 Task: For heading Arial with bold.  font size for heading22,  'Change the font style of data to'Arial Narrow.  and font size to 14,  Change the alignment of both headline & data to Align middle.  In the sheet  Attendance Tracker Templatebook
Action: Mouse moved to (113, 182)
Screenshot: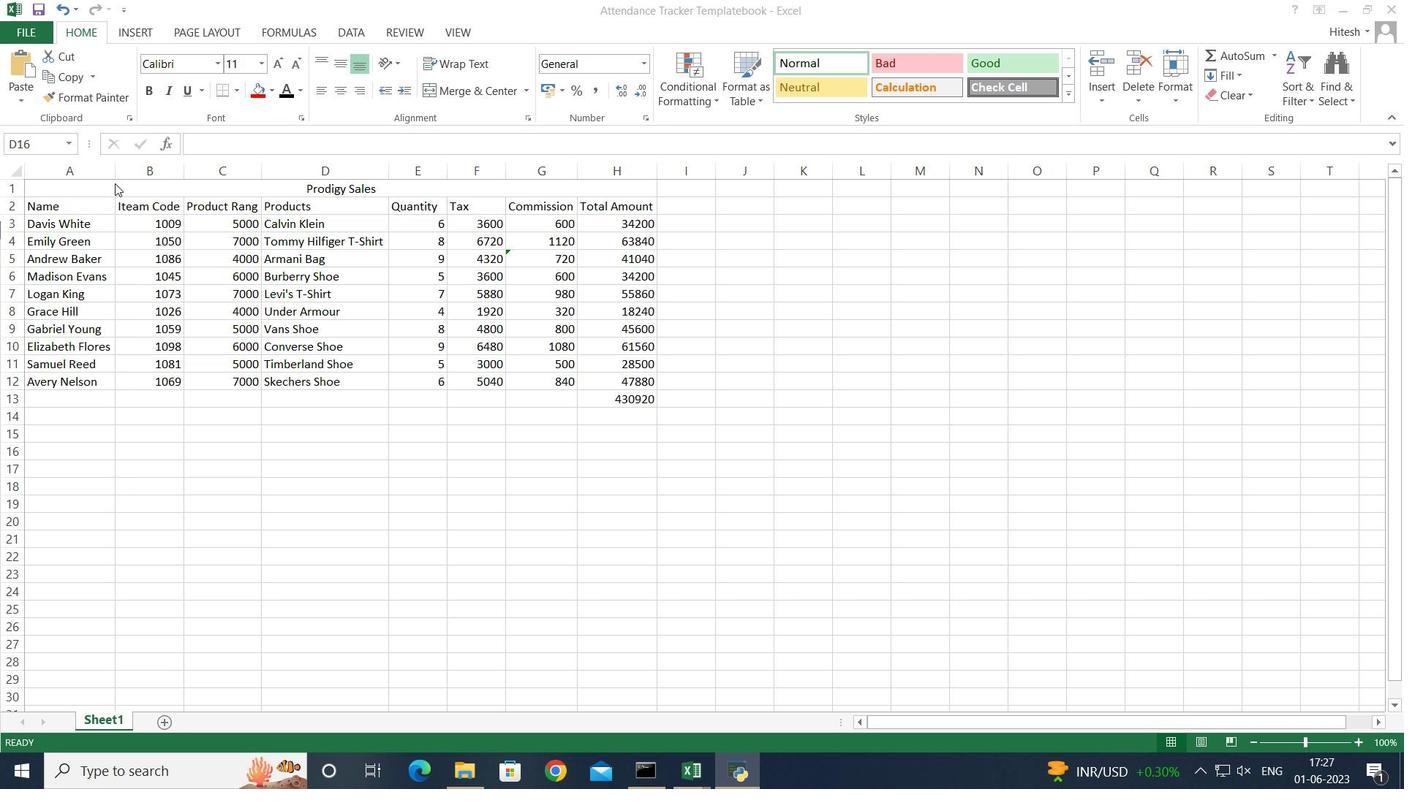 
Action: Mouse pressed left at (113, 182)
Screenshot: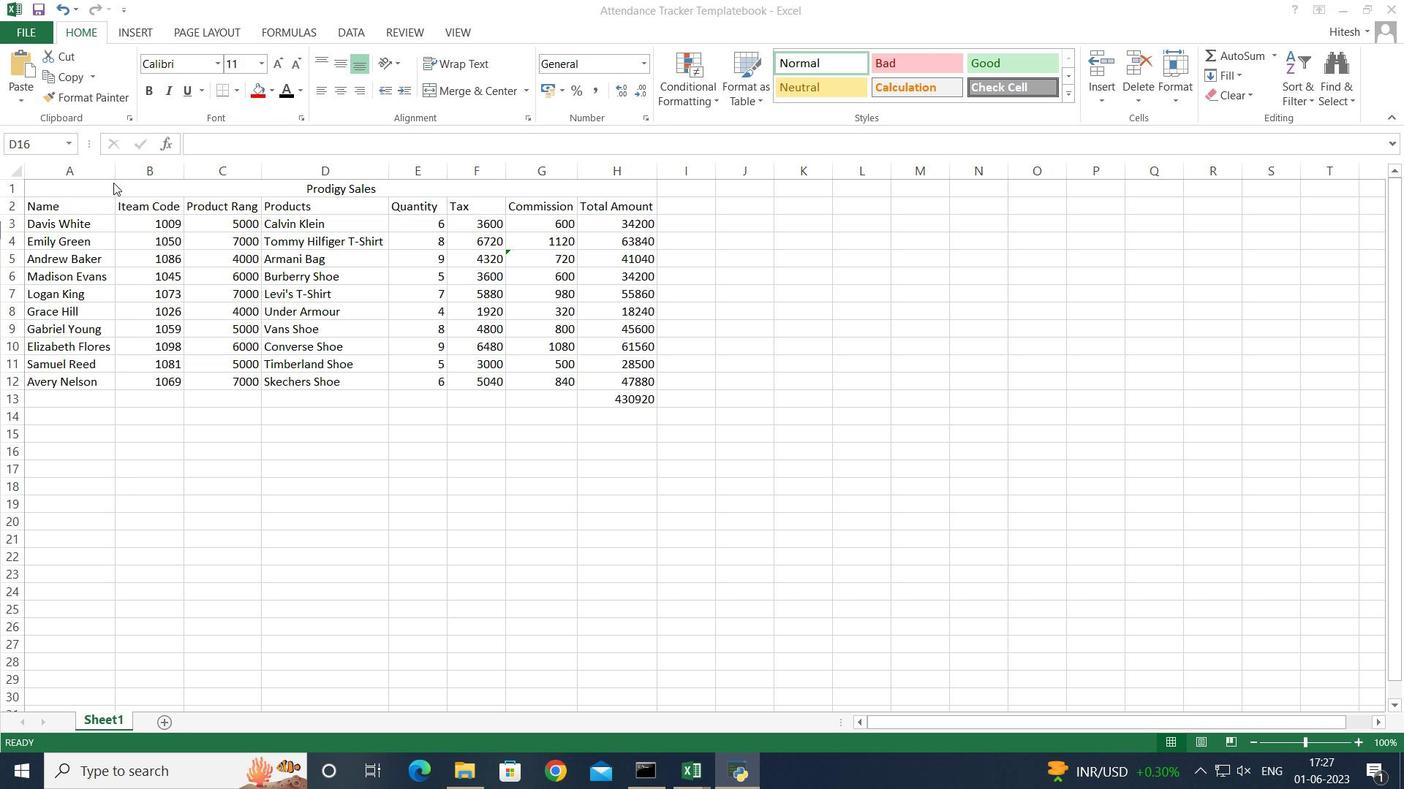 
Action: Mouse moved to (111, 193)
Screenshot: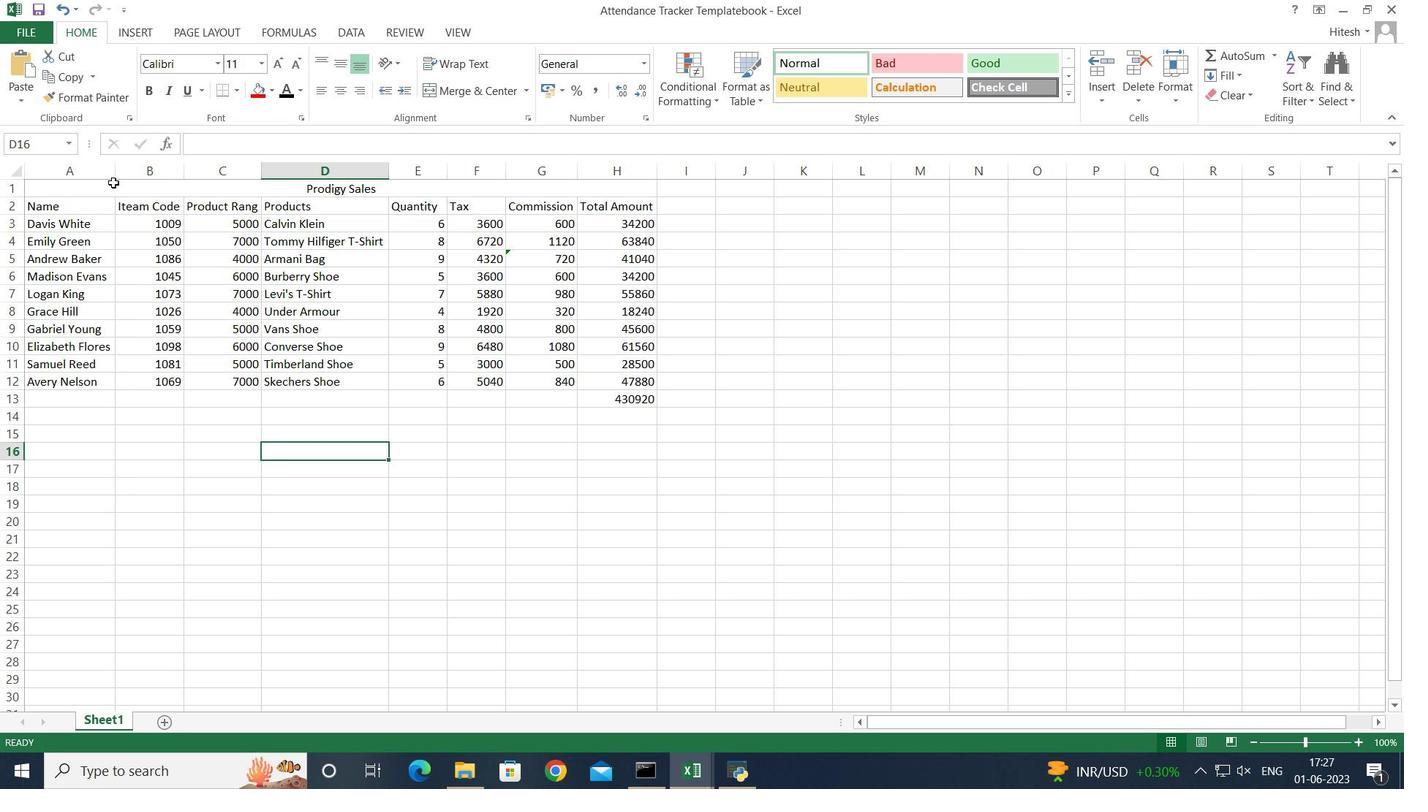 
Action: Mouse pressed left at (111, 193)
Screenshot: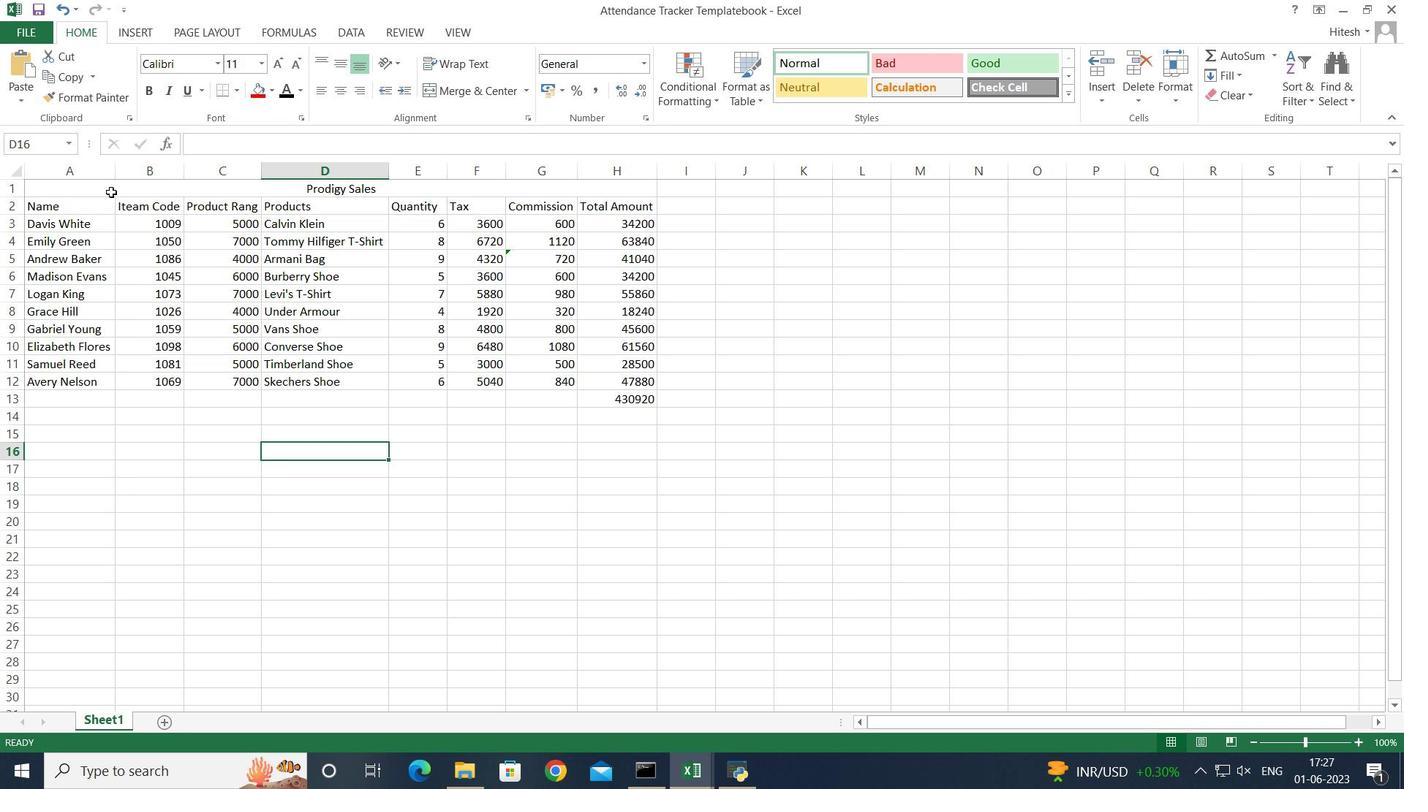 
Action: Mouse moved to (215, 70)
Screenshot: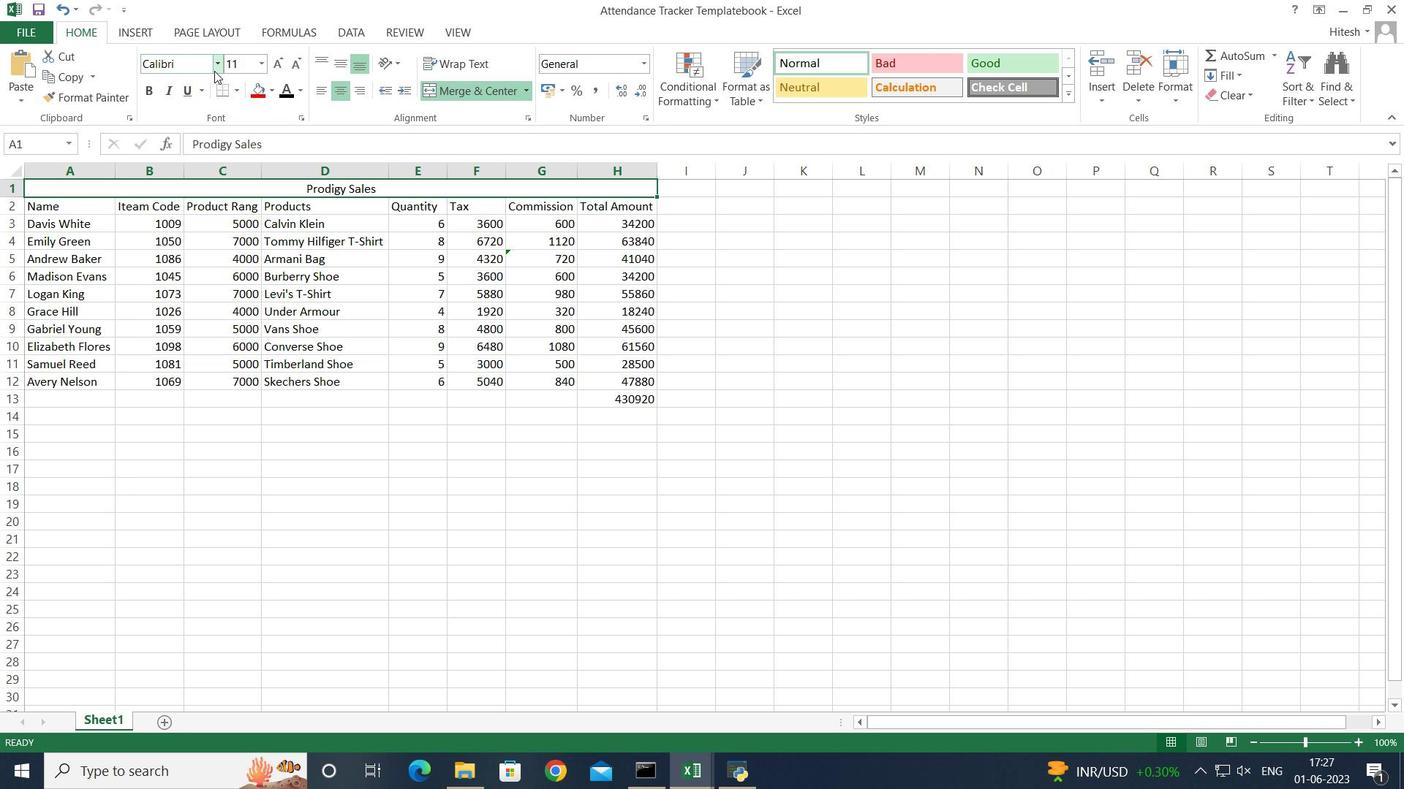 
Action: Mouse pressed left at (215, 70)
Screenshot: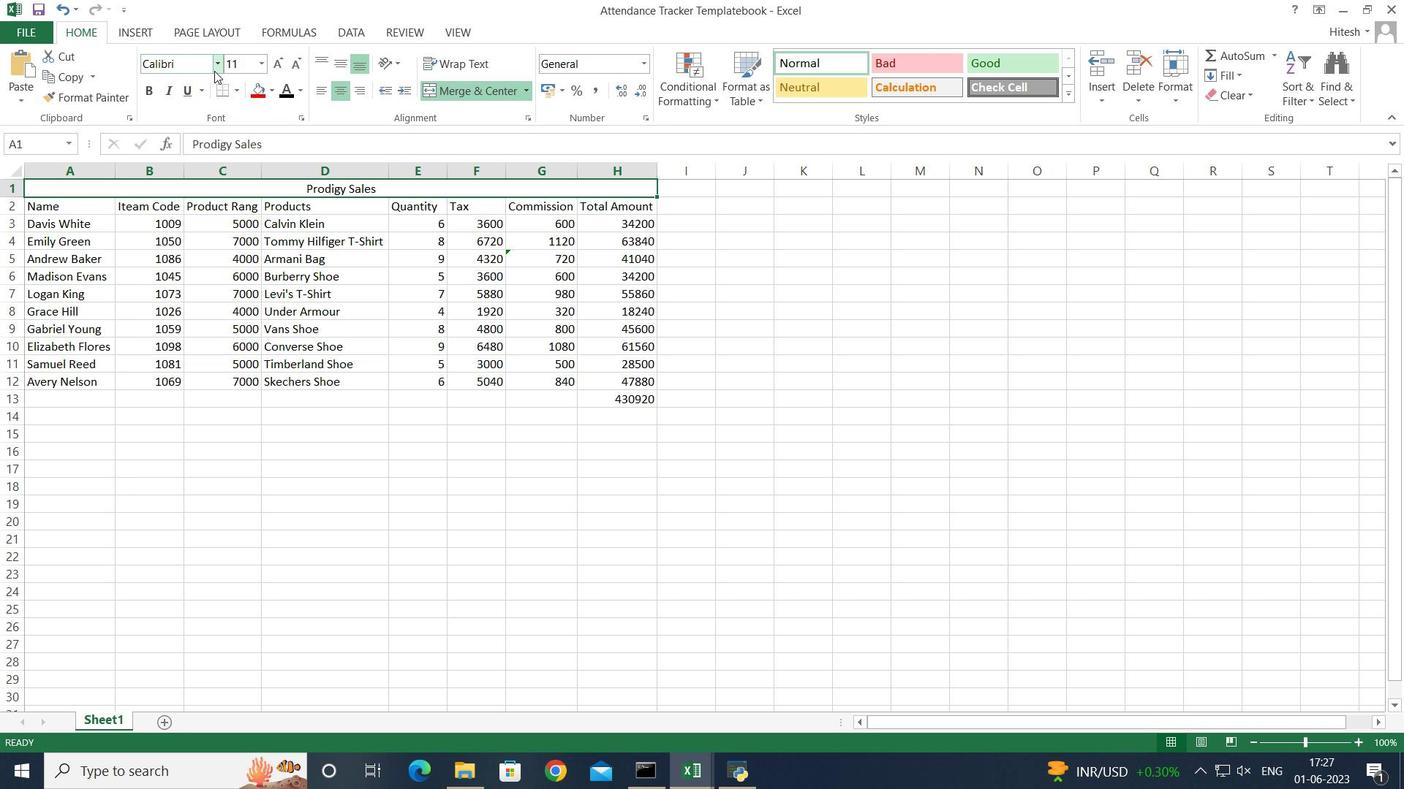 
Action: Mouse moved to (203, 206)
Screenshot: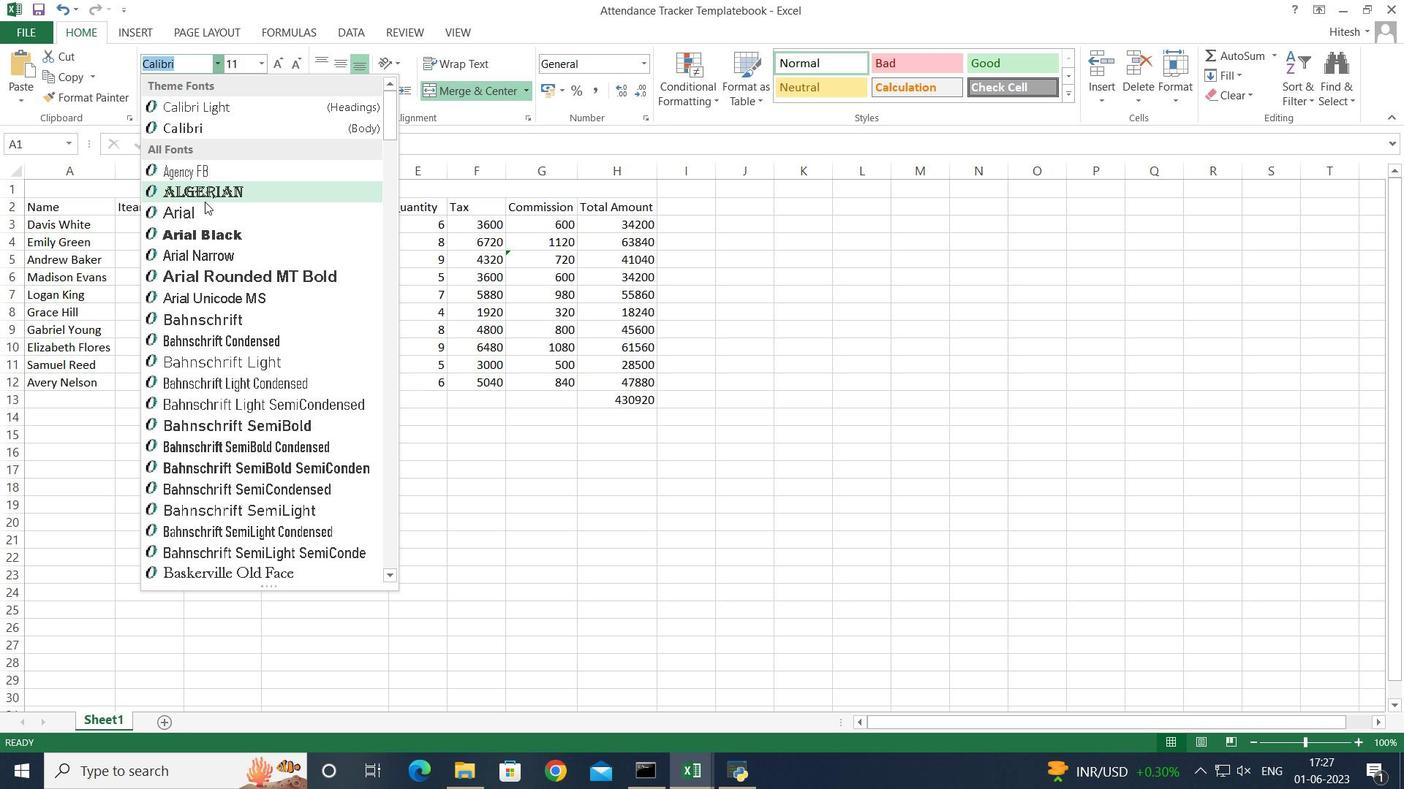 
Action: Mouse pressed left at (203, 206)
Screenshot: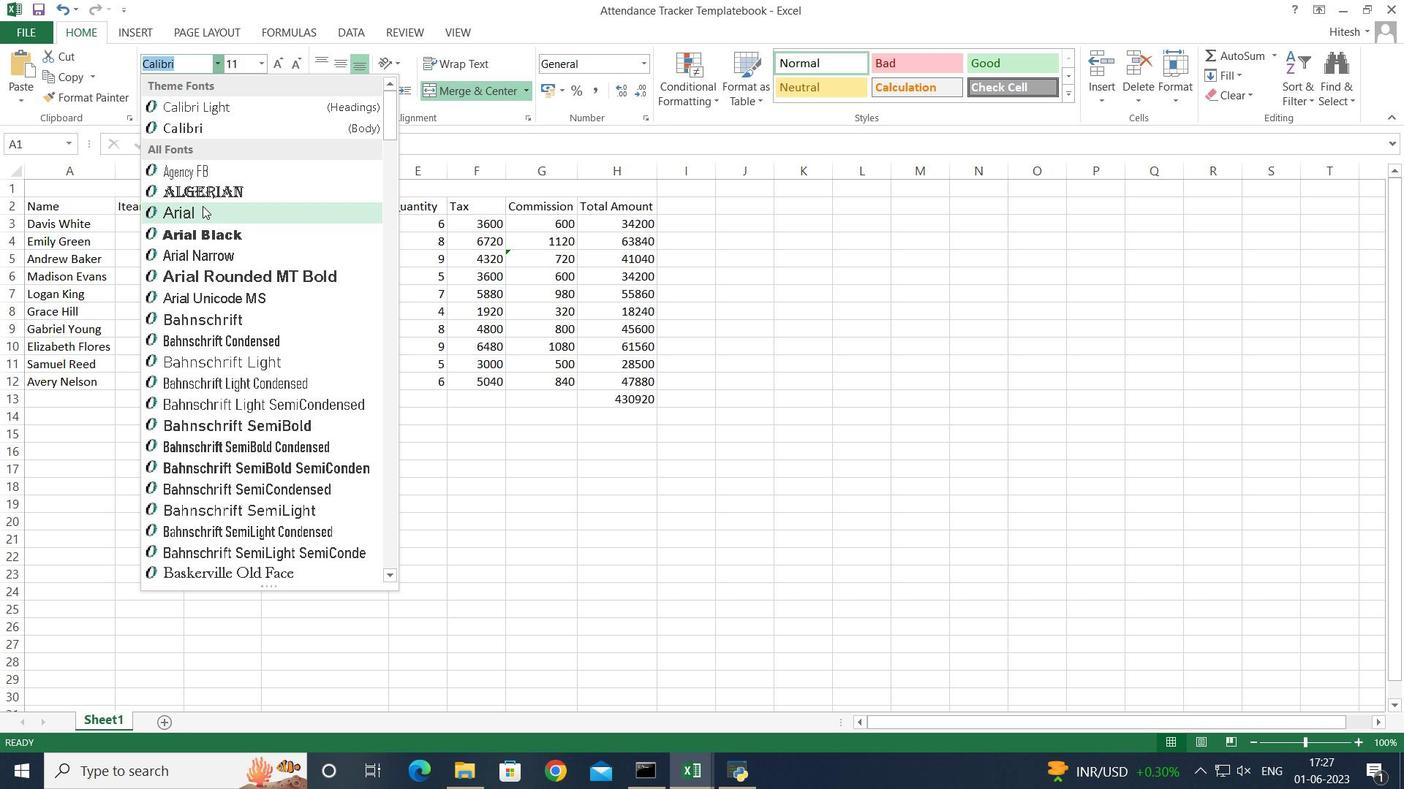 
Action: Mouse moved to (150, 92)
Screenshot: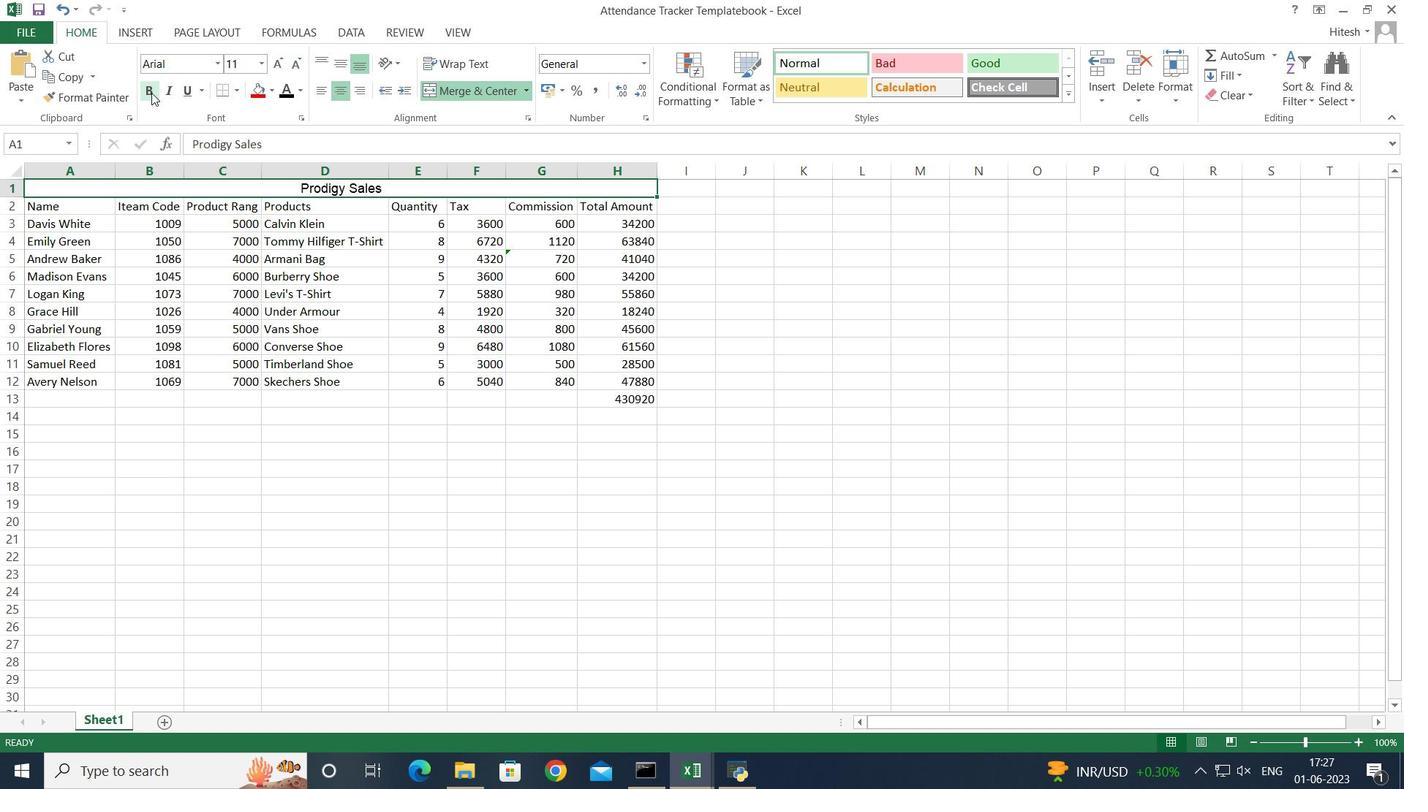 
Action: Mouse pressed left at (150, 92)
Screenshot: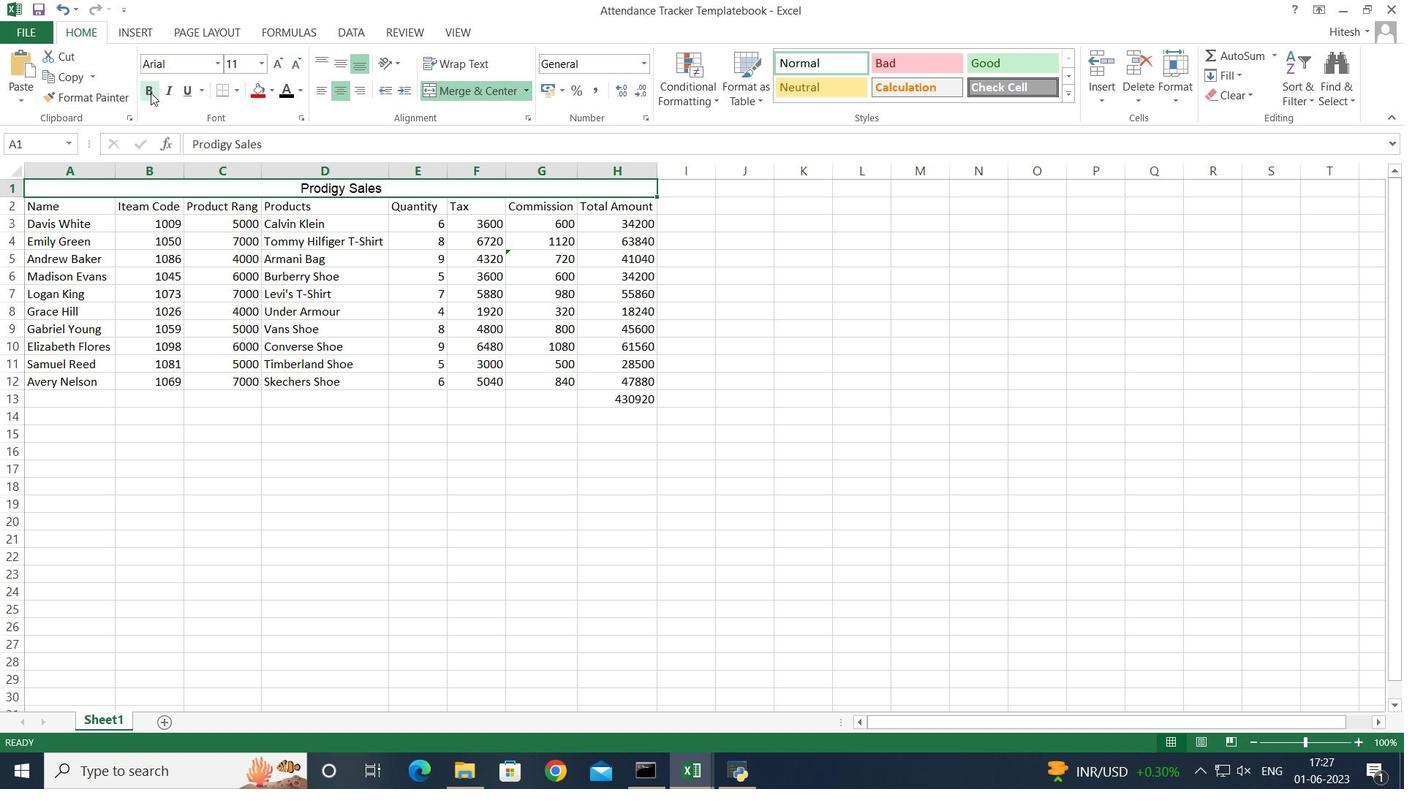 
Action: Mouse moved to (260, 62)
Screenshot: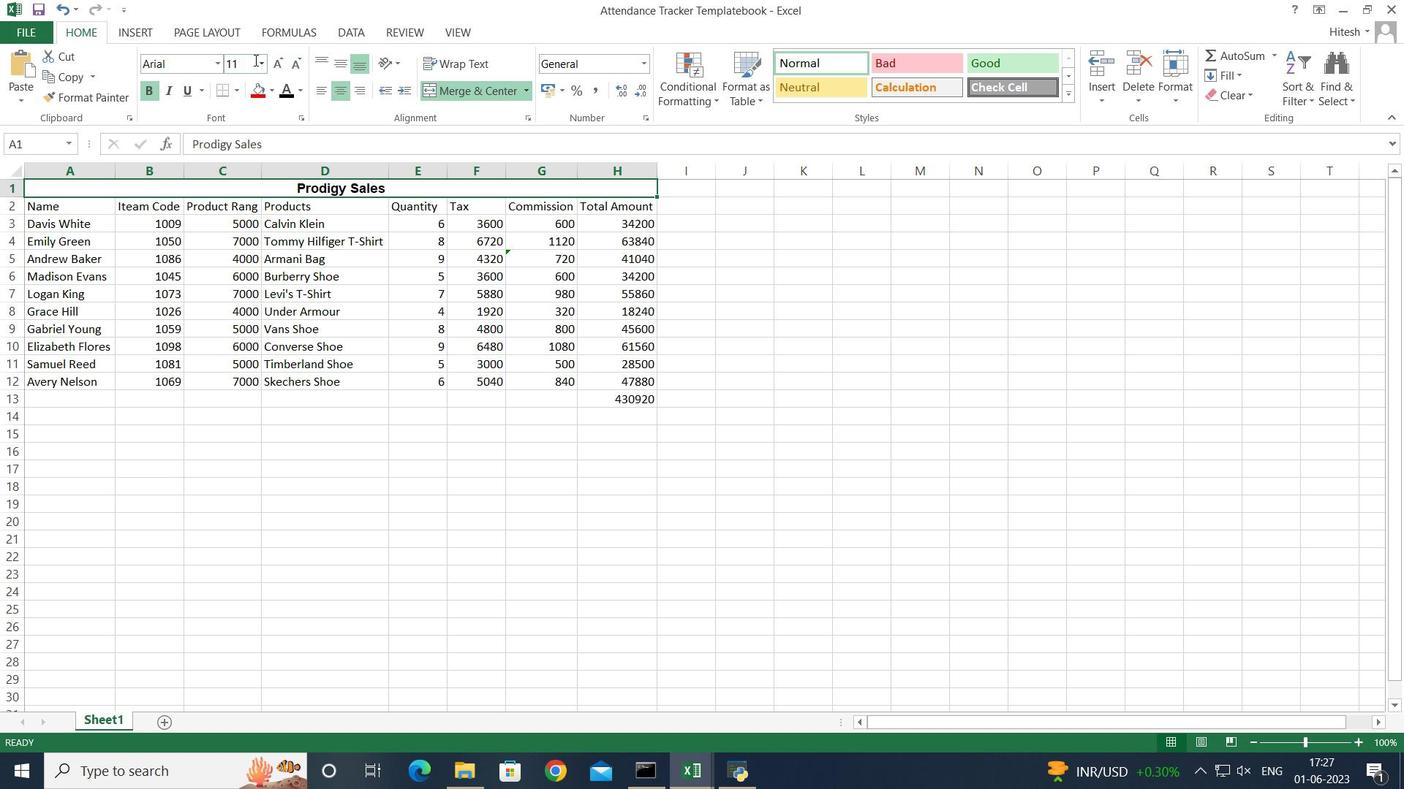 
Action: Mouse pressed left at (260, 62)
Screenshot: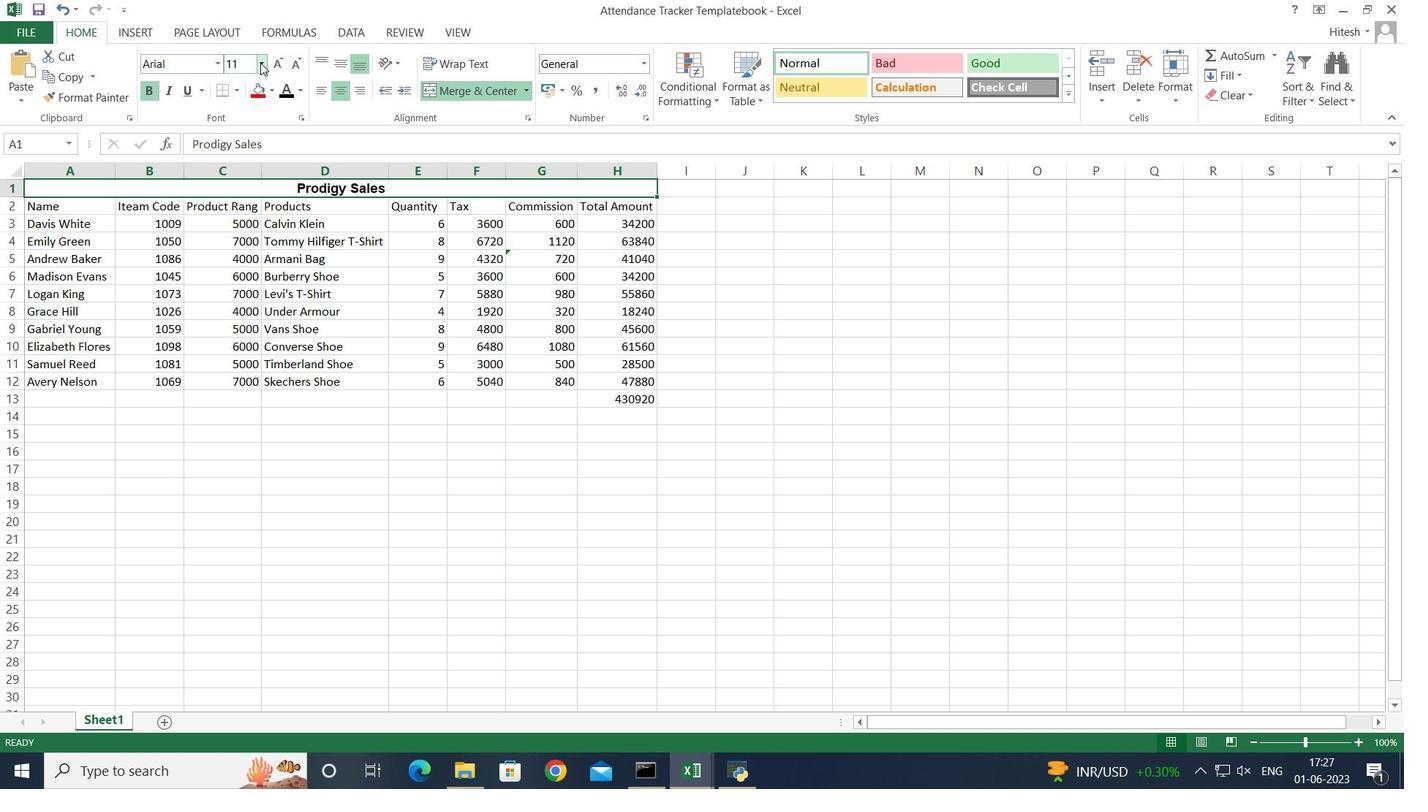 
Action: Mouse moved to (234, 242)
Screenshot: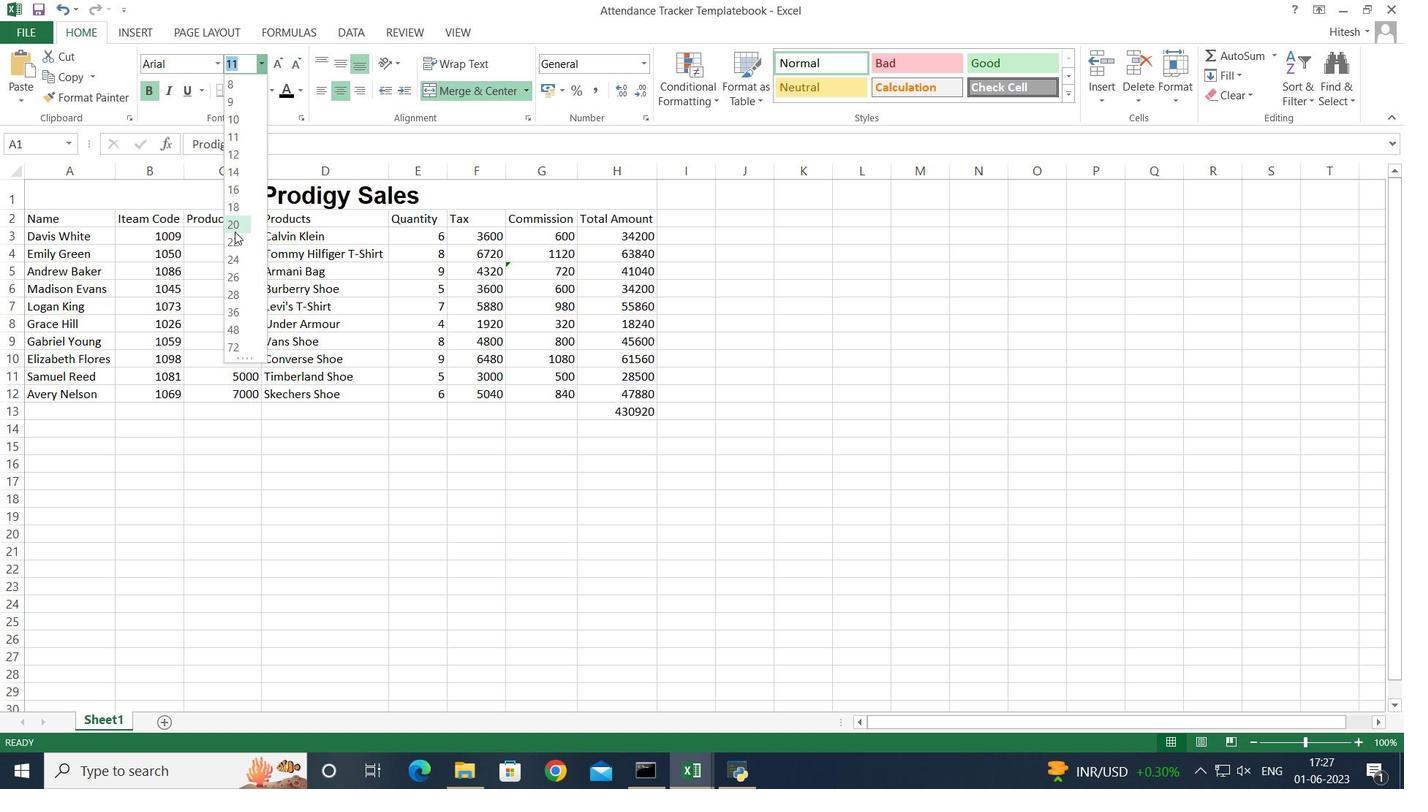 
Action: Mouse pressed left at (234, 242)
Screenshot: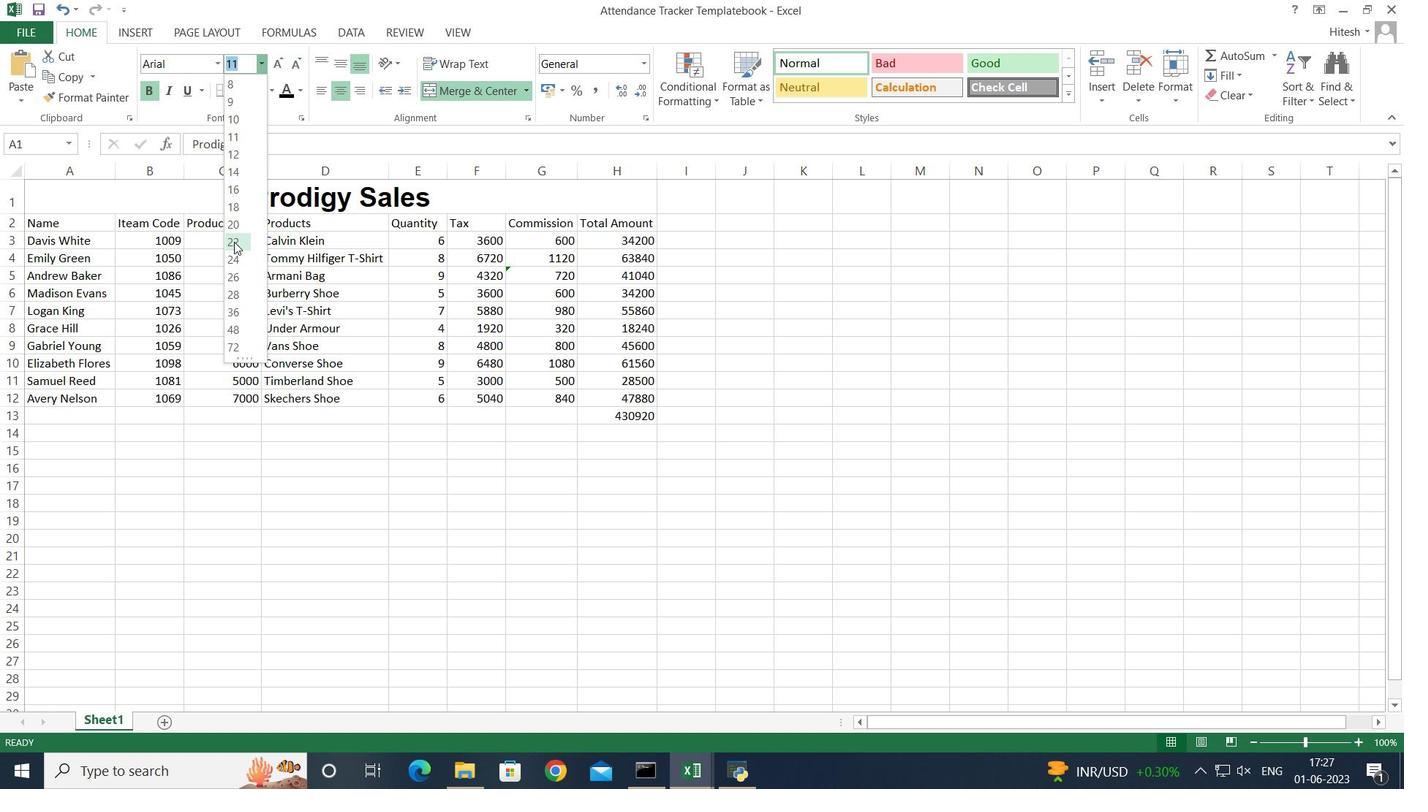 
Action: Mouse moved to (61, 225)
Screenshot: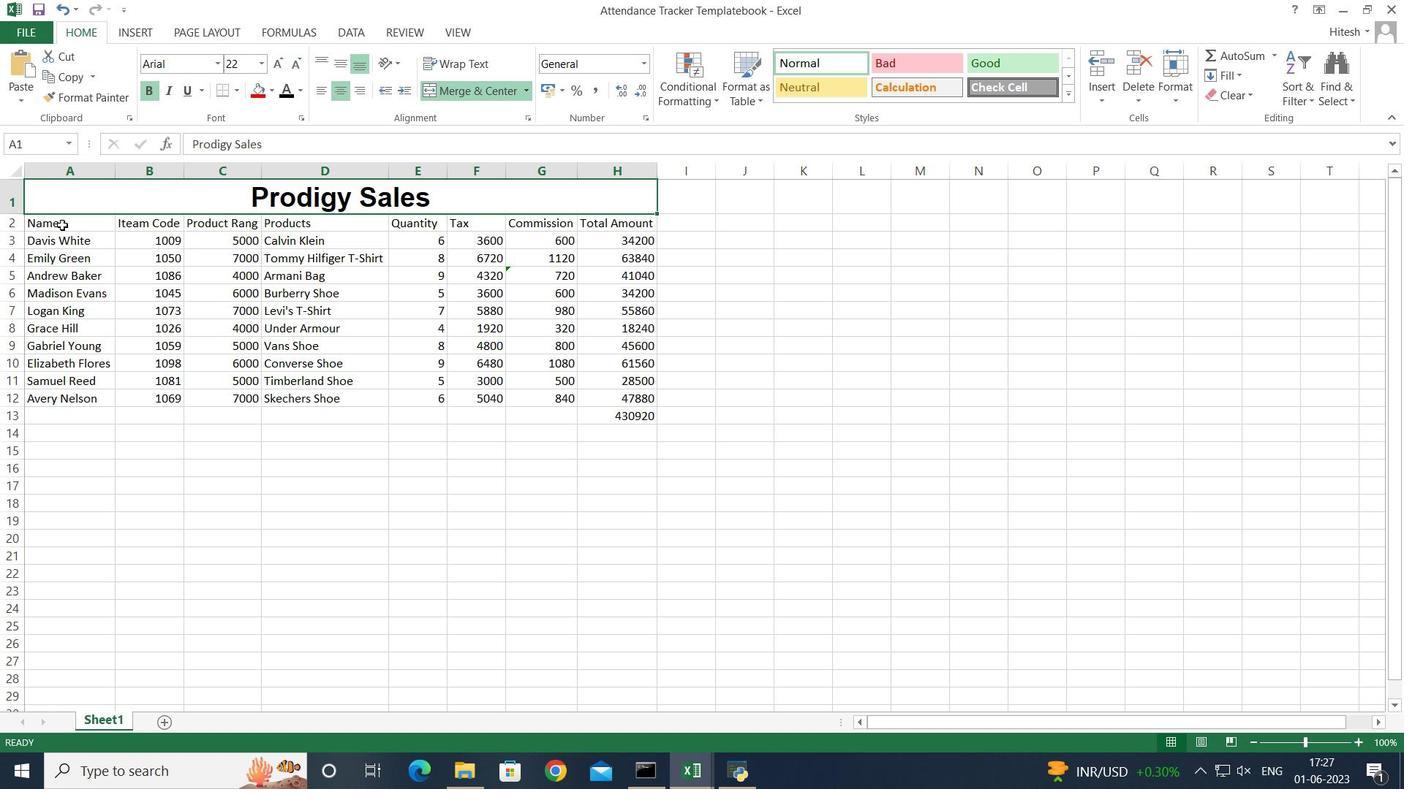 
Action: Mouse pressed left at (61, 225)
Screenshot: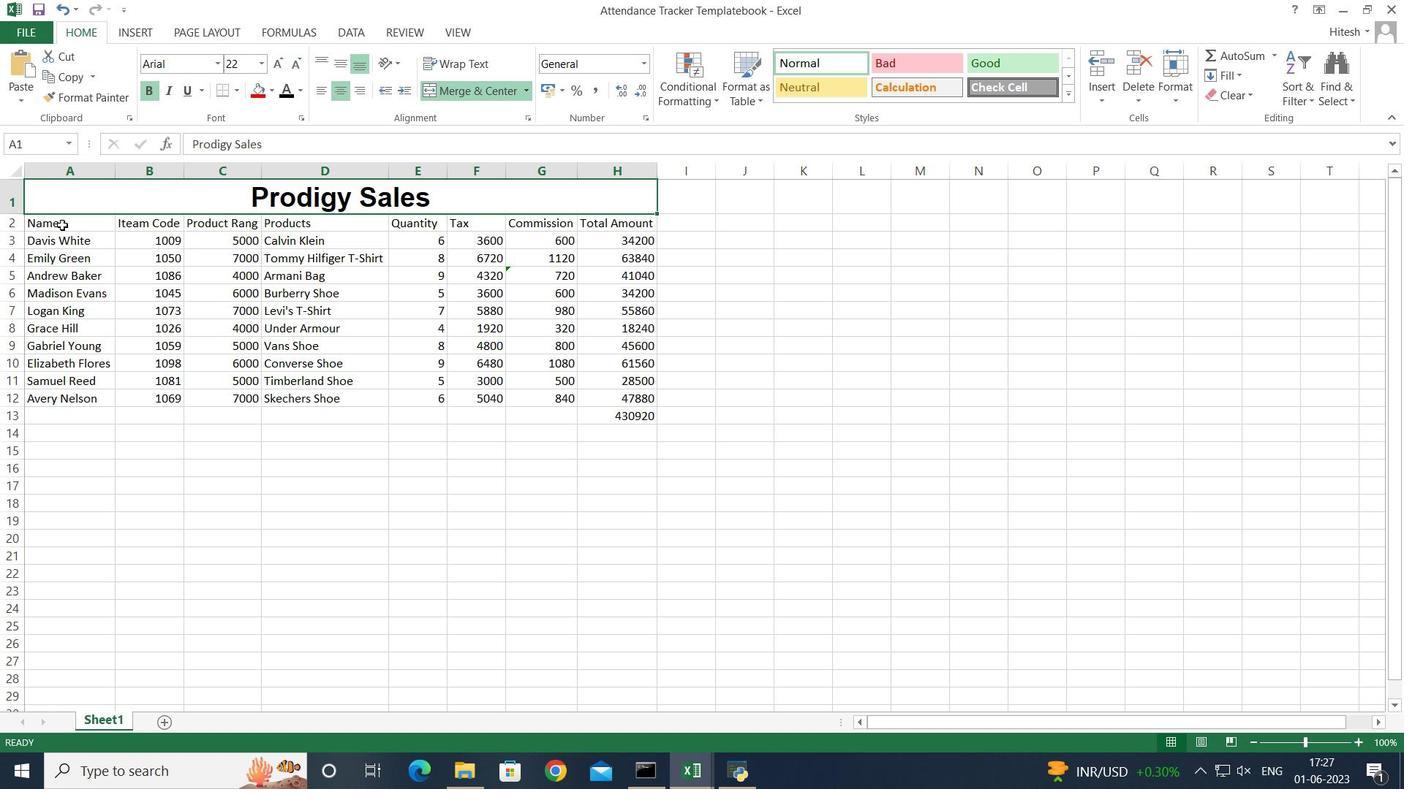 
Action: Key pressed <Key.shift><Key.right><Key.right><Key.right><Key.right><Key.right><Key.right><Key.right><Key.down><Key.down><Key.down><Key.down><Key.down><Key.down><Key.down><Key.down><Key.down><Key.down><Key.down>
Screenshot: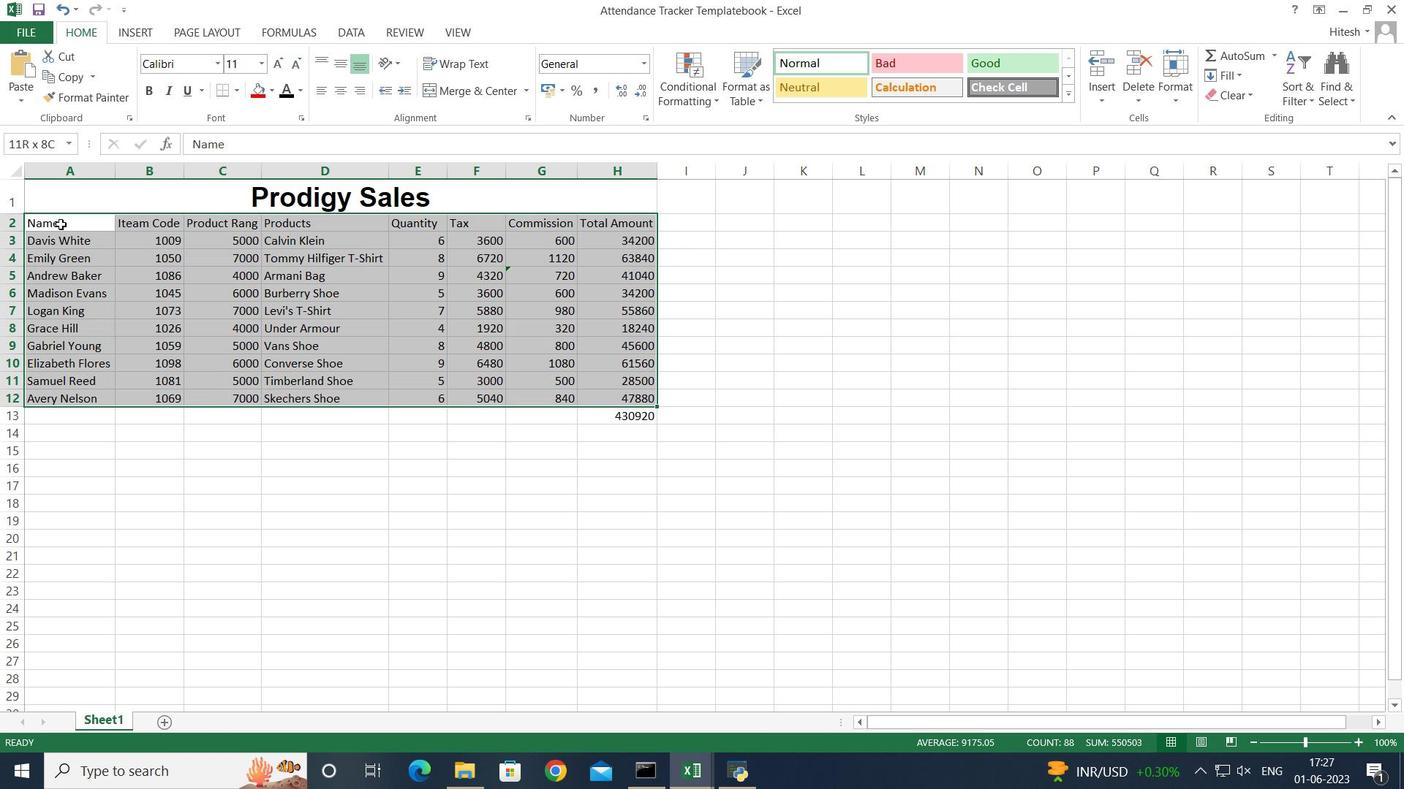 
Action: Mouse moved to (215, 61)
Screenshot: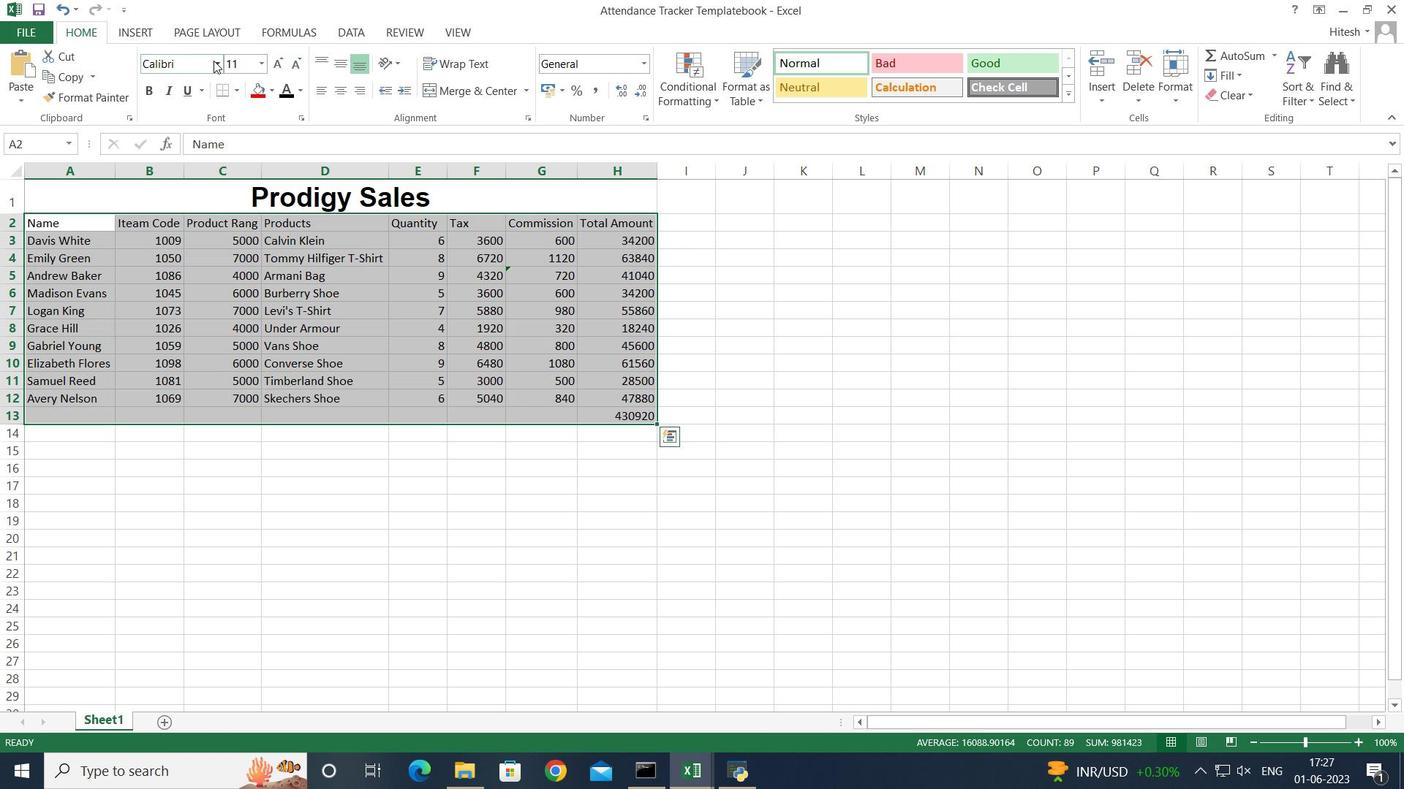 
Action: Mouse pressed left at (215, 61)
Screenshot: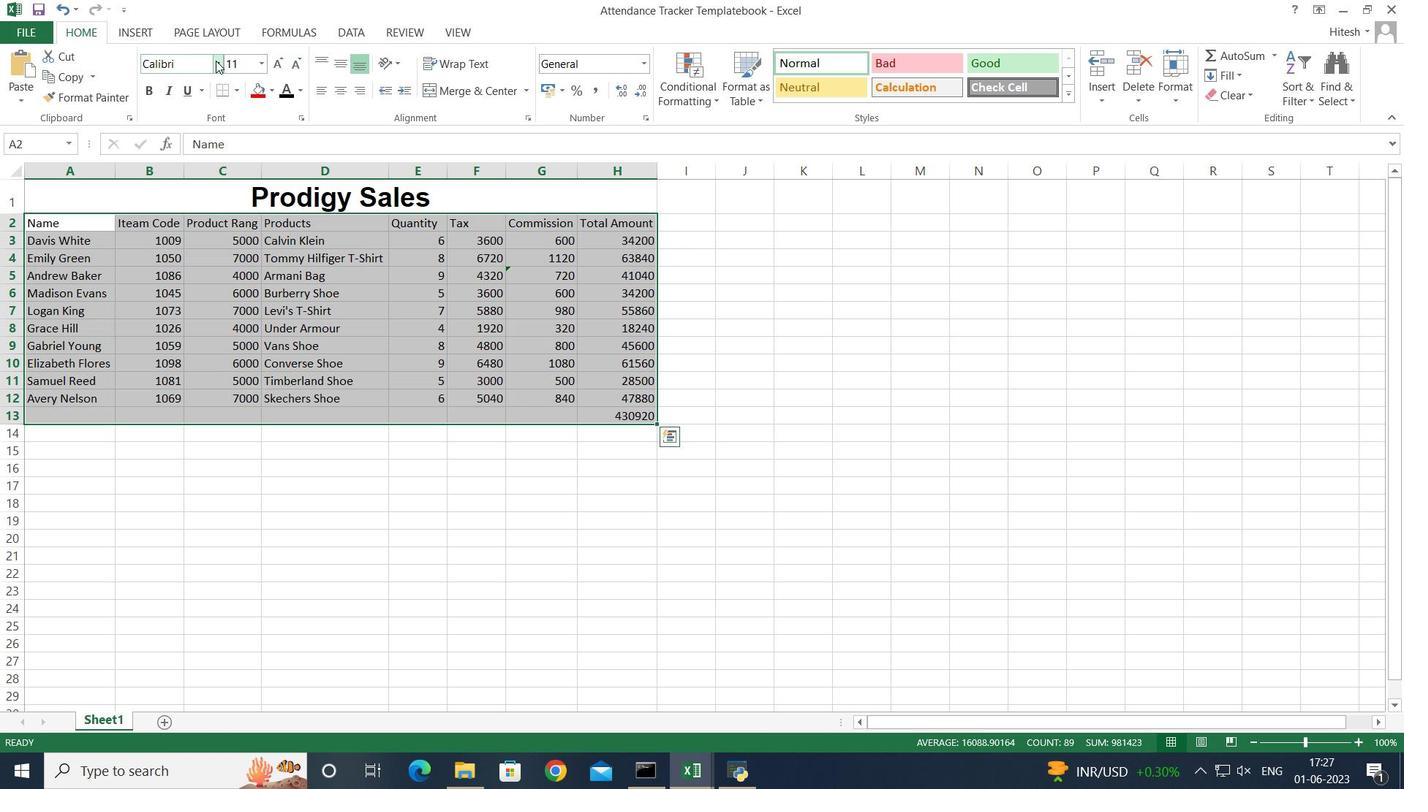 
Action: Mouse moved to (217, 250)
Screenshot: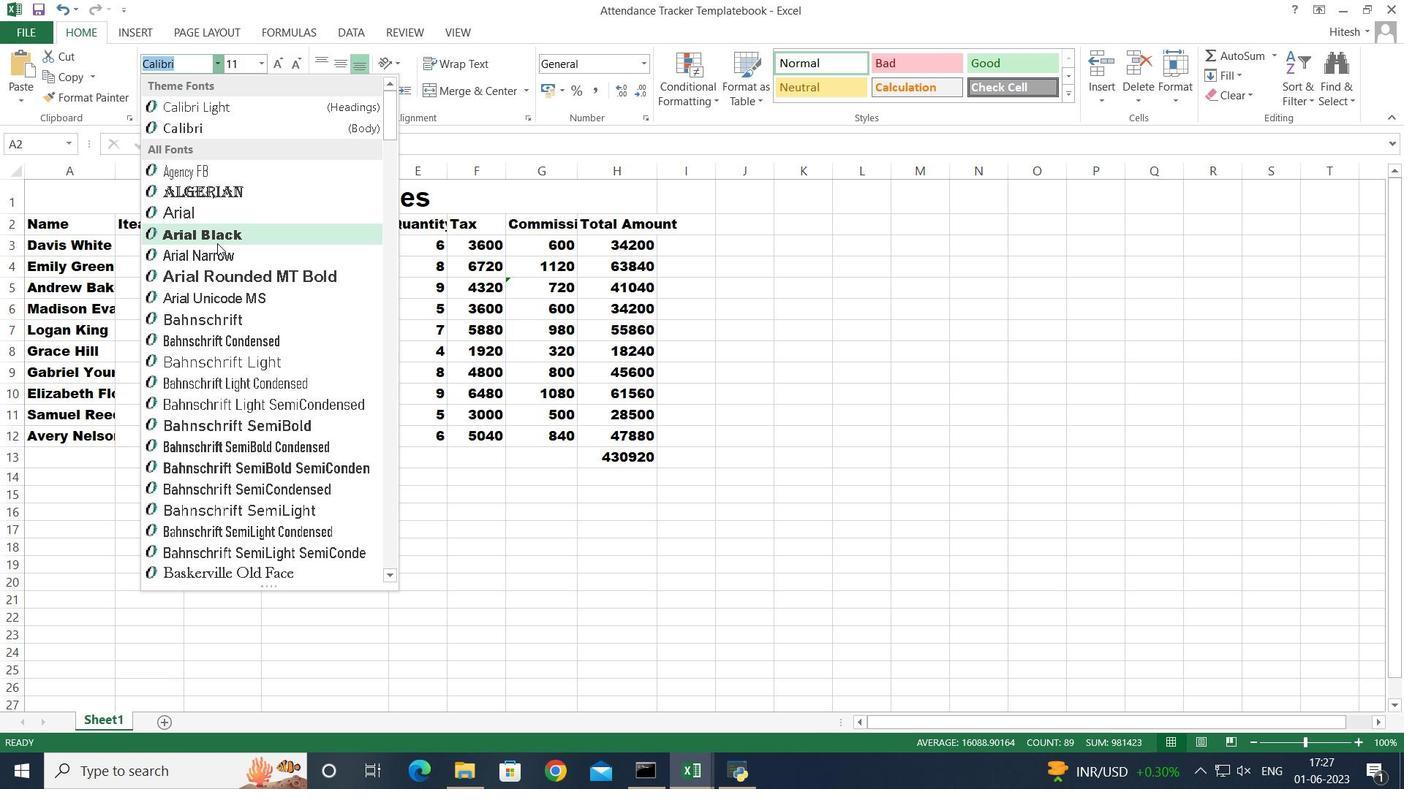 
Action: Mouse pressed left at (217, 250)
Screenshot: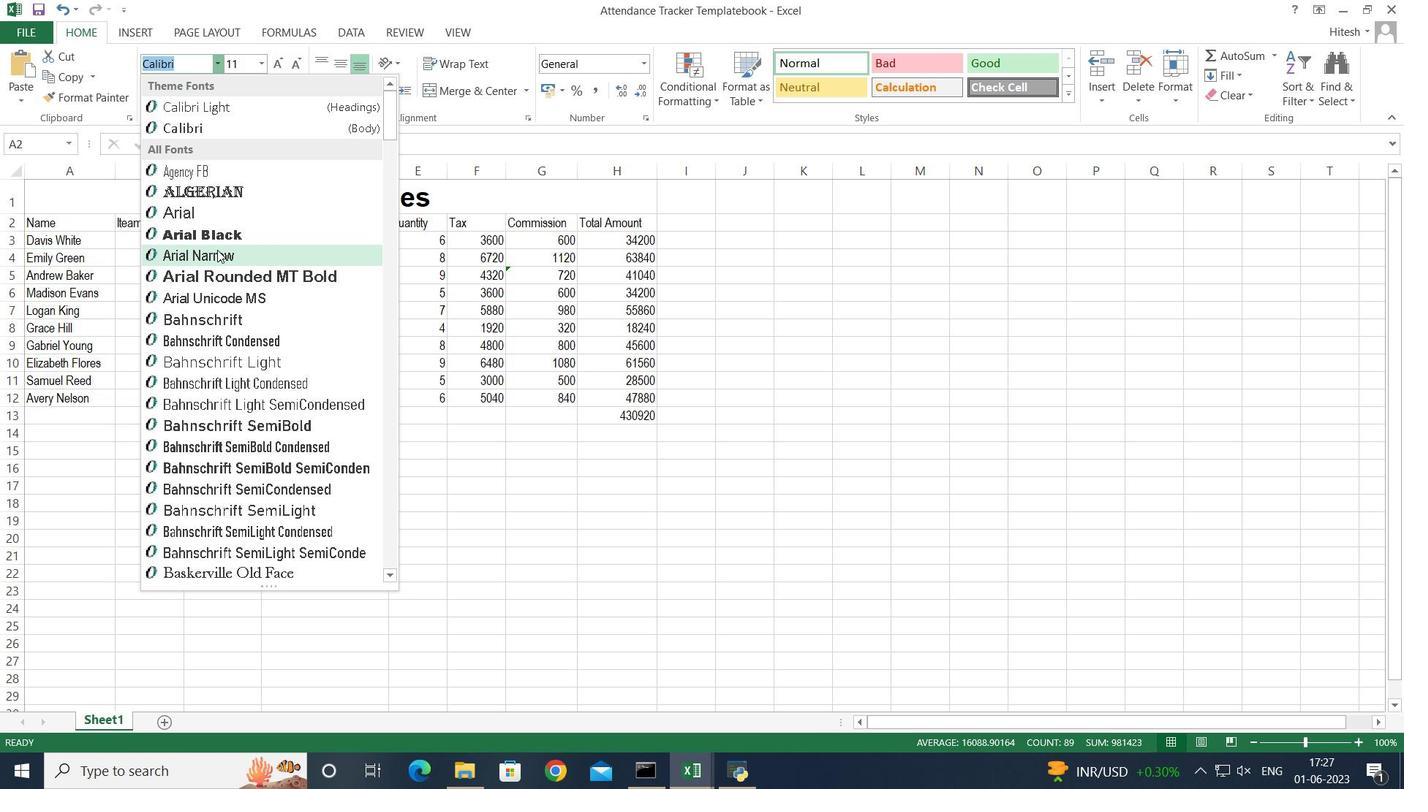 
Action: Mouse moved to (258, 61)
Screenshot: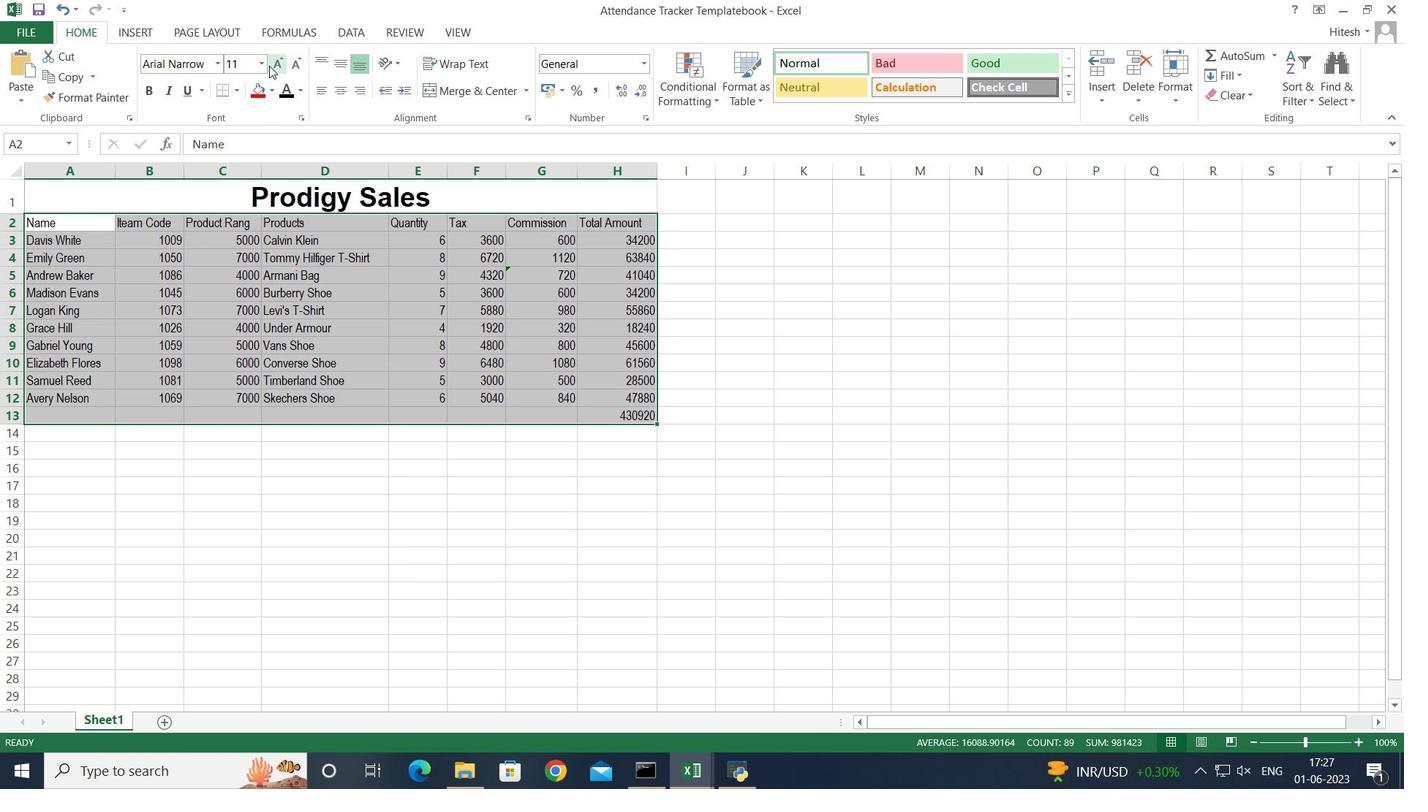 
Action: Mouse pressed left at (258, 61)
Screenshot: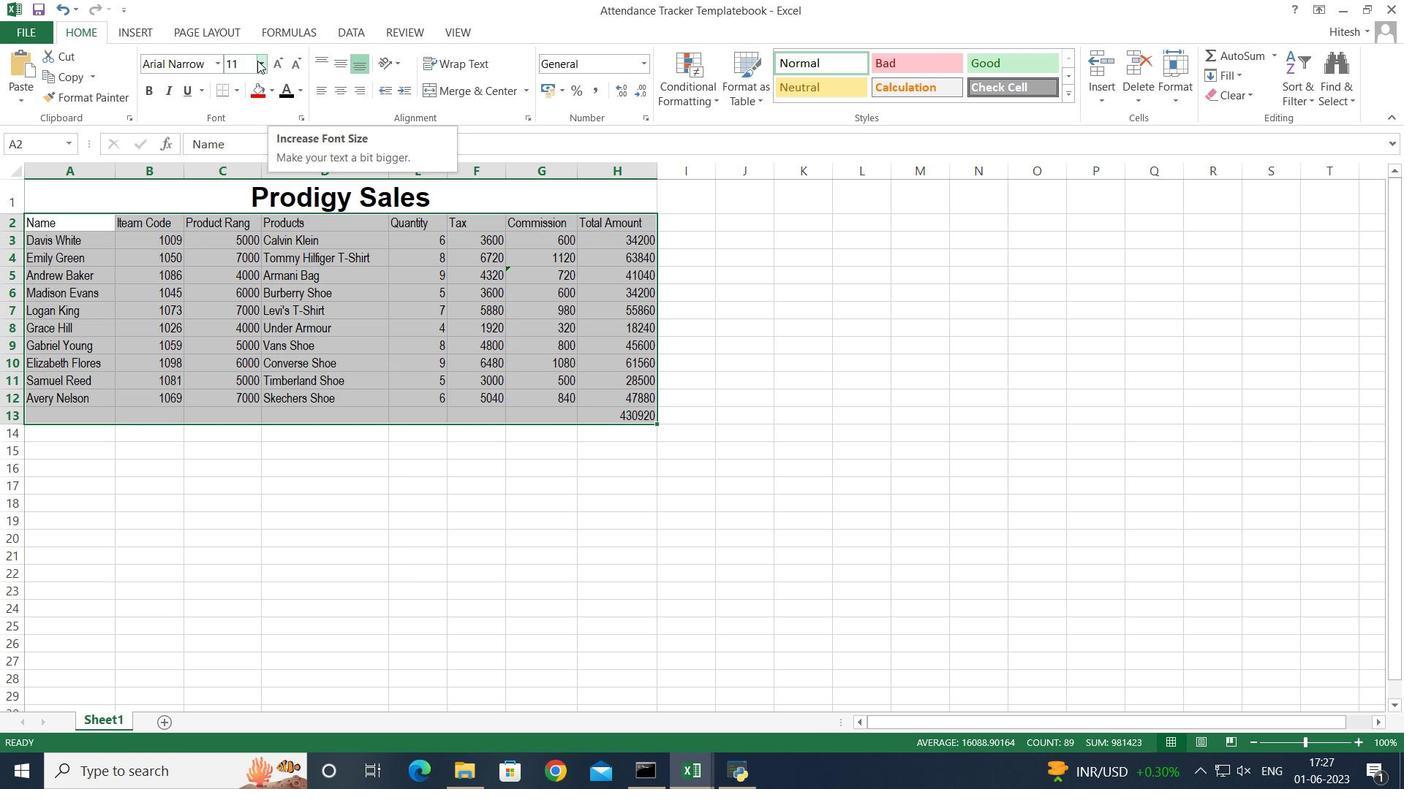 
Action: Mouse moved to (235, 168)
Screenshot: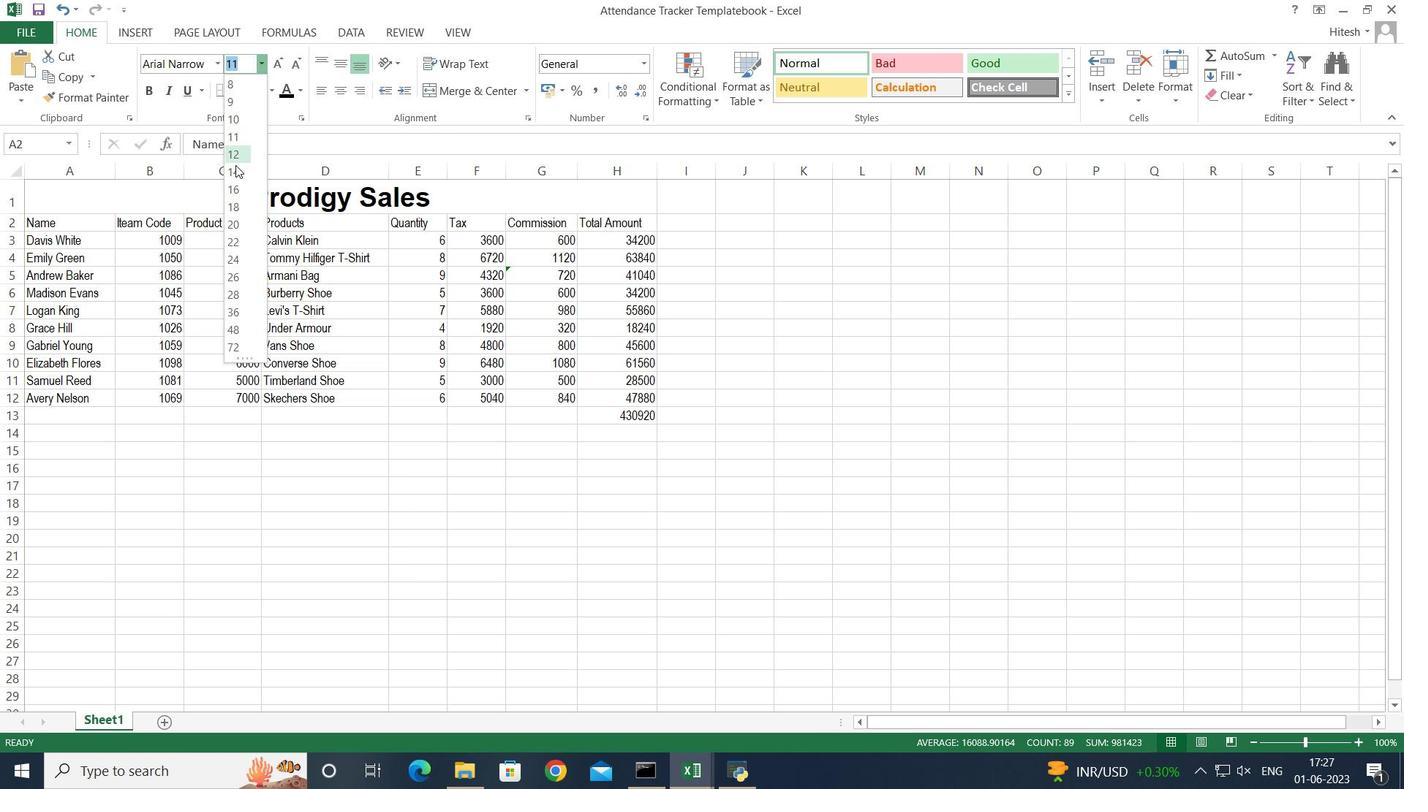 
Action: Mouse pressed left at (235, 168)
Screenshot: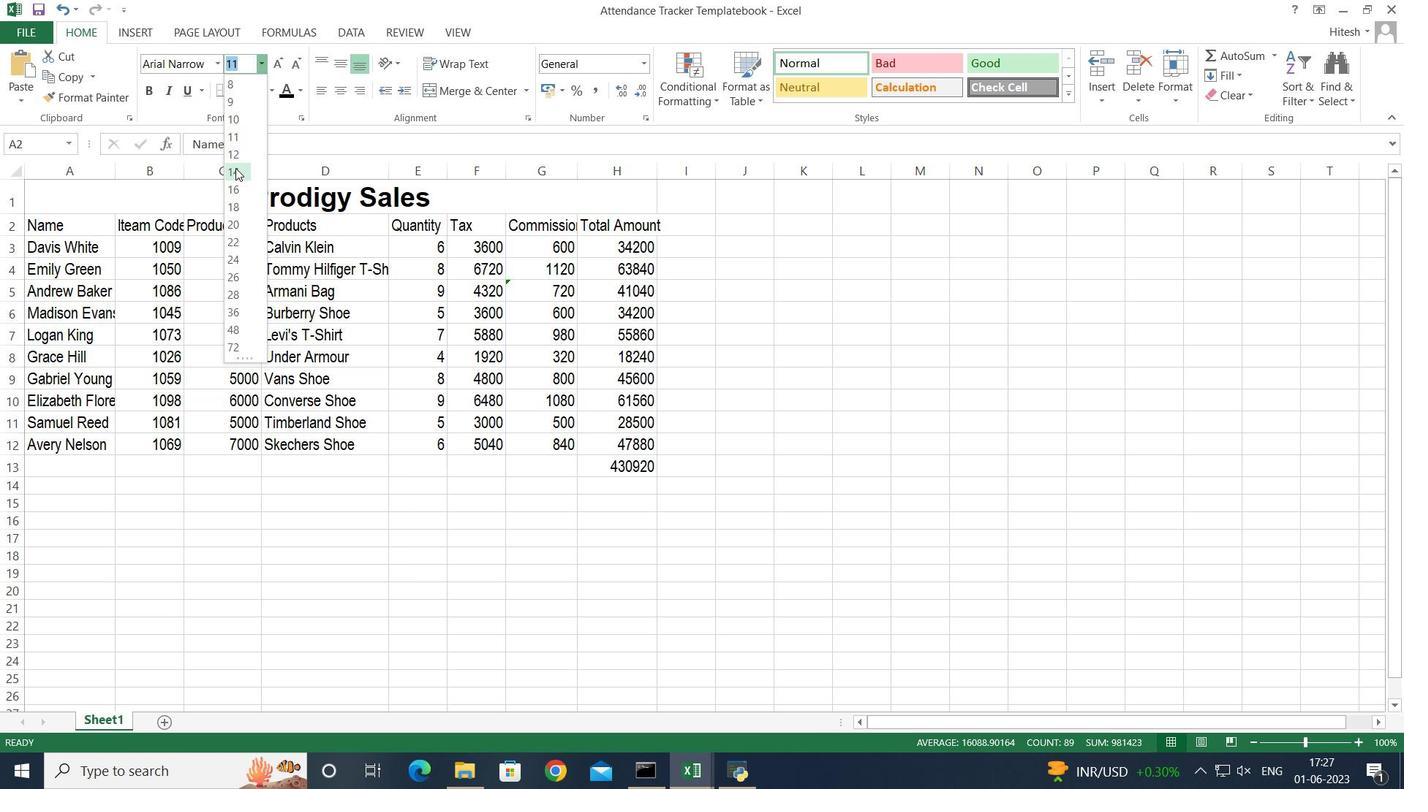 
Action: Mouse moved to (250, 484)
Screenshot: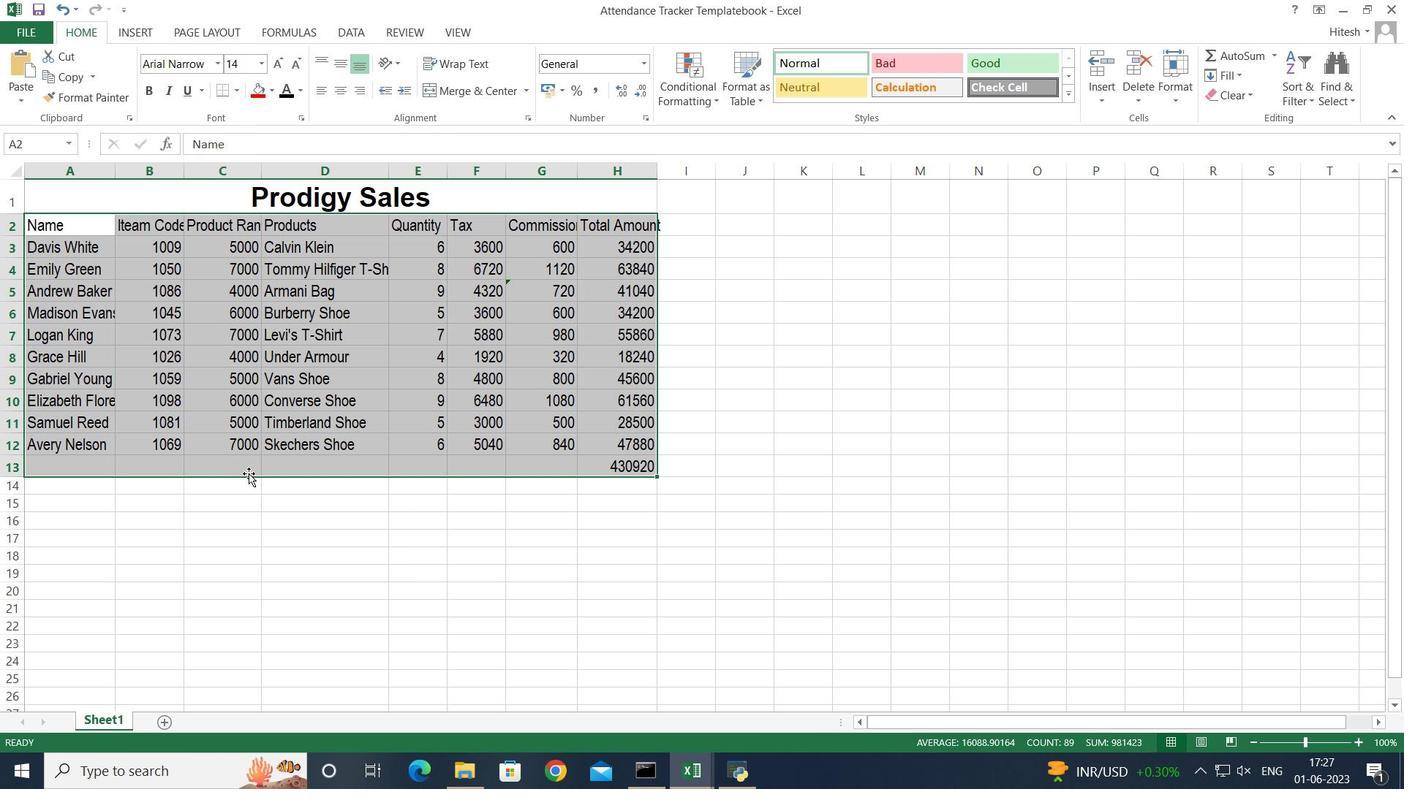
Action: Mouse pressed left at (250, 484)
Screenshot: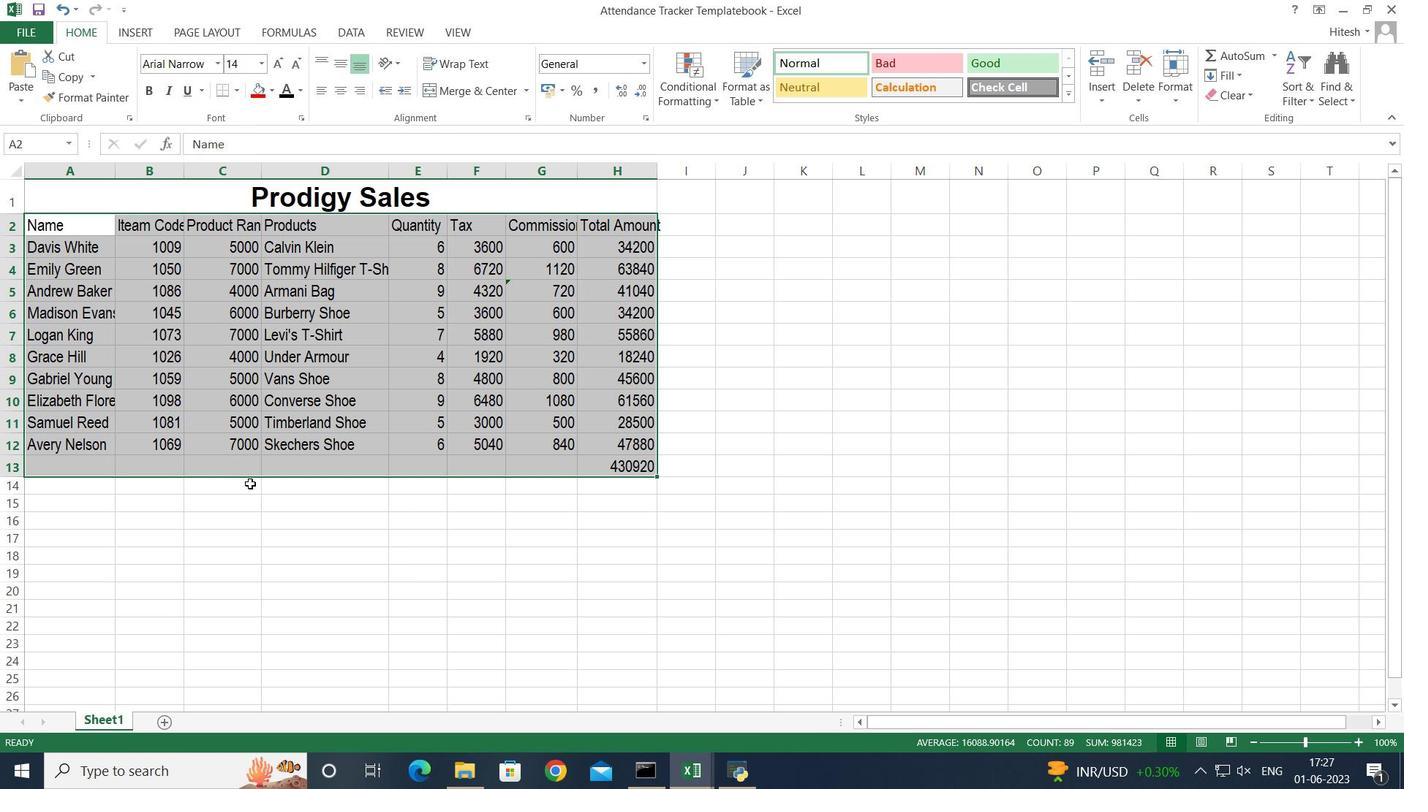 
Action: Mouse moved to (91, 203)
Screenshot: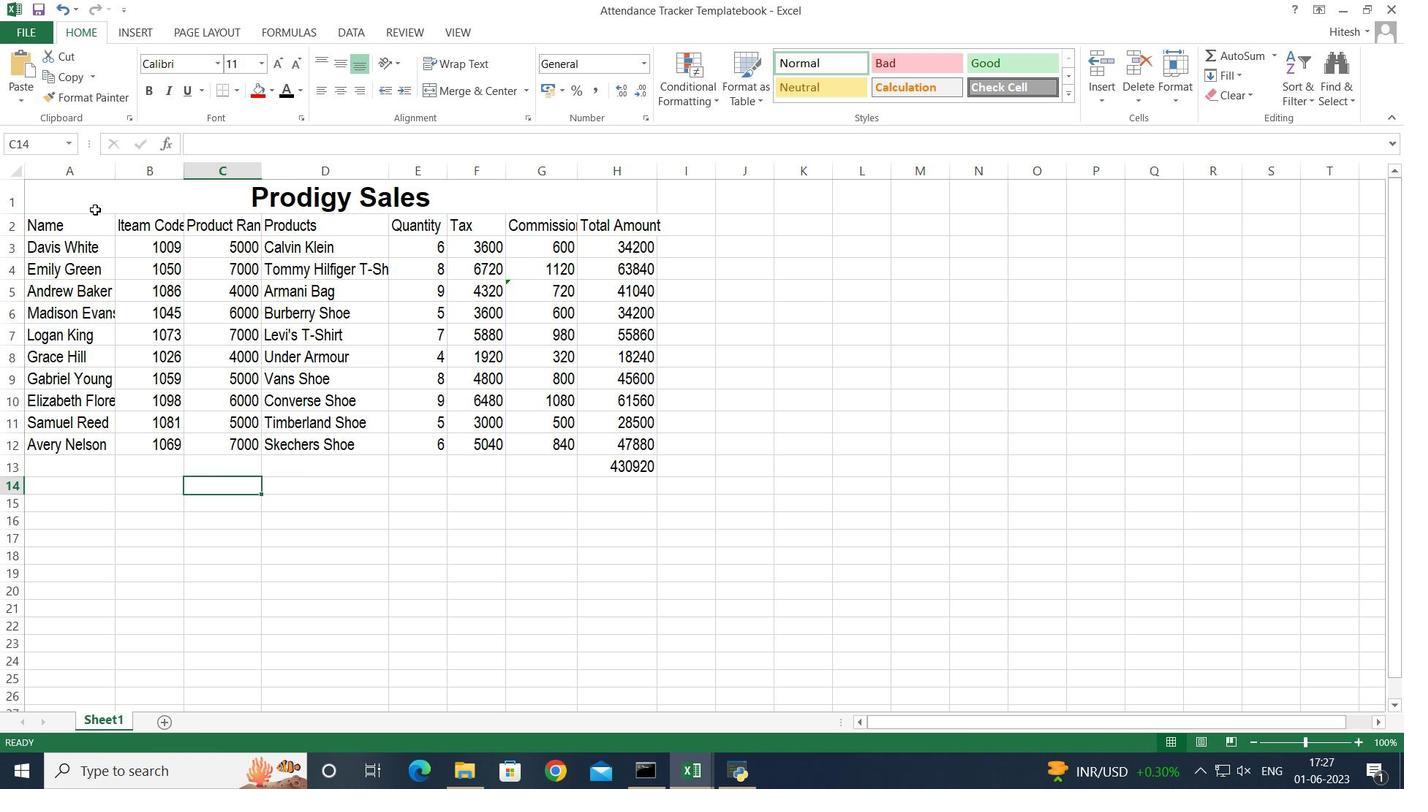 
Action: Mouse pressed left at (91, 203)
Screenshot: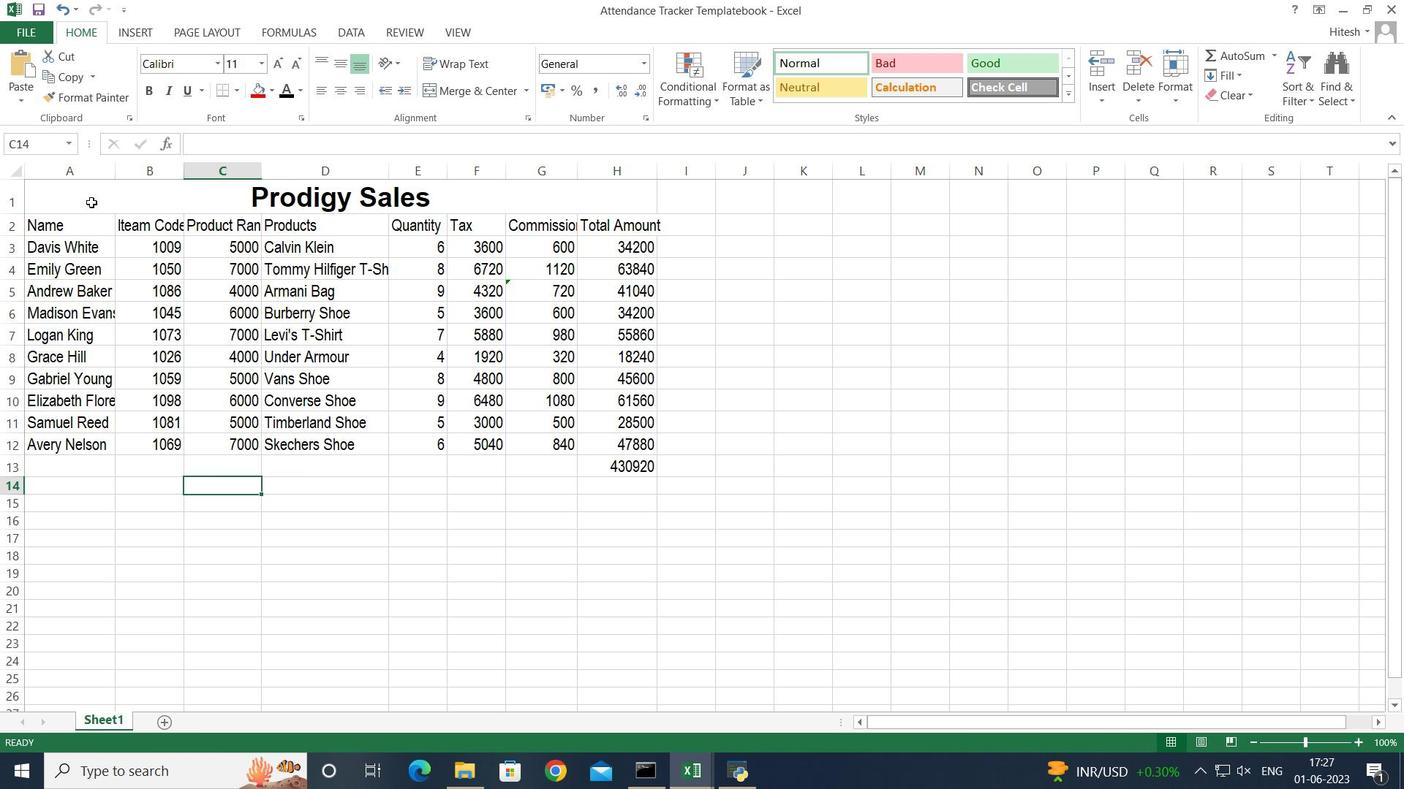
Action: Key pressed <Key.shift><Key.shift><Key.shift><Key.down><Key.down><Key.down><Key.down><Key.down><Key.down><Key.down><Key.down><Key.down><Key.down><Key.down><Key.down>
Screenshot: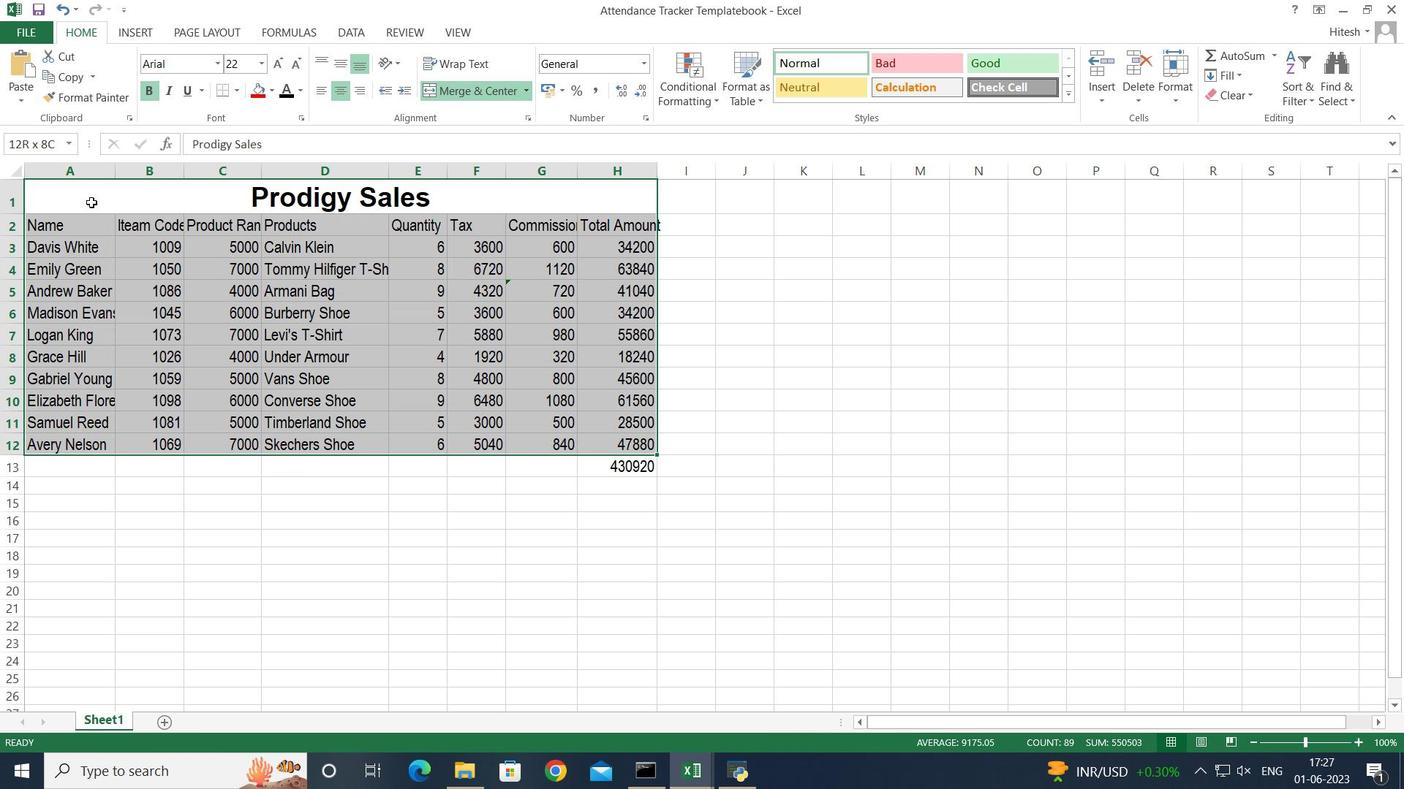 
Action: Mouse moved to (343, 59)
Screenshot: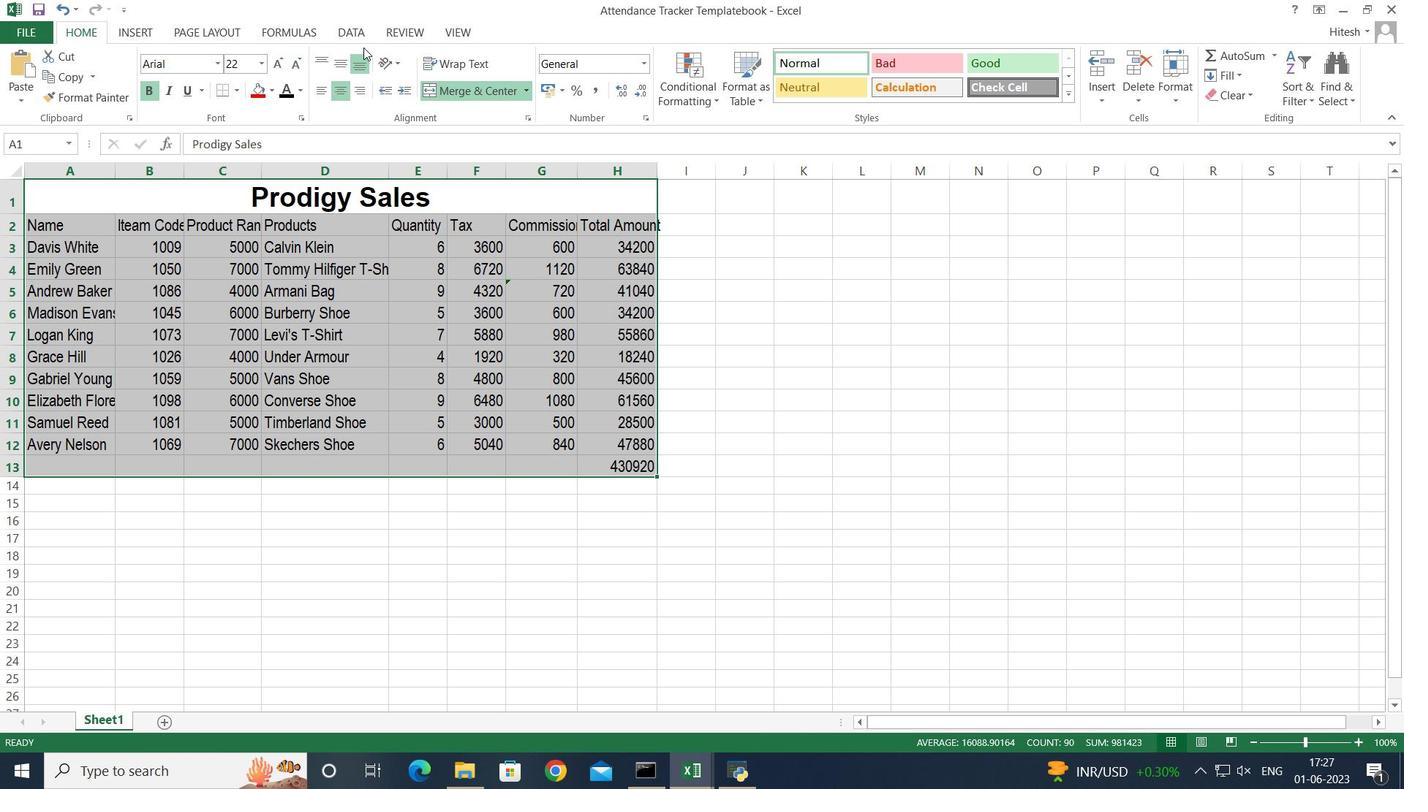 
Action: Mouse pressed left at (343, 59)
Screenshot: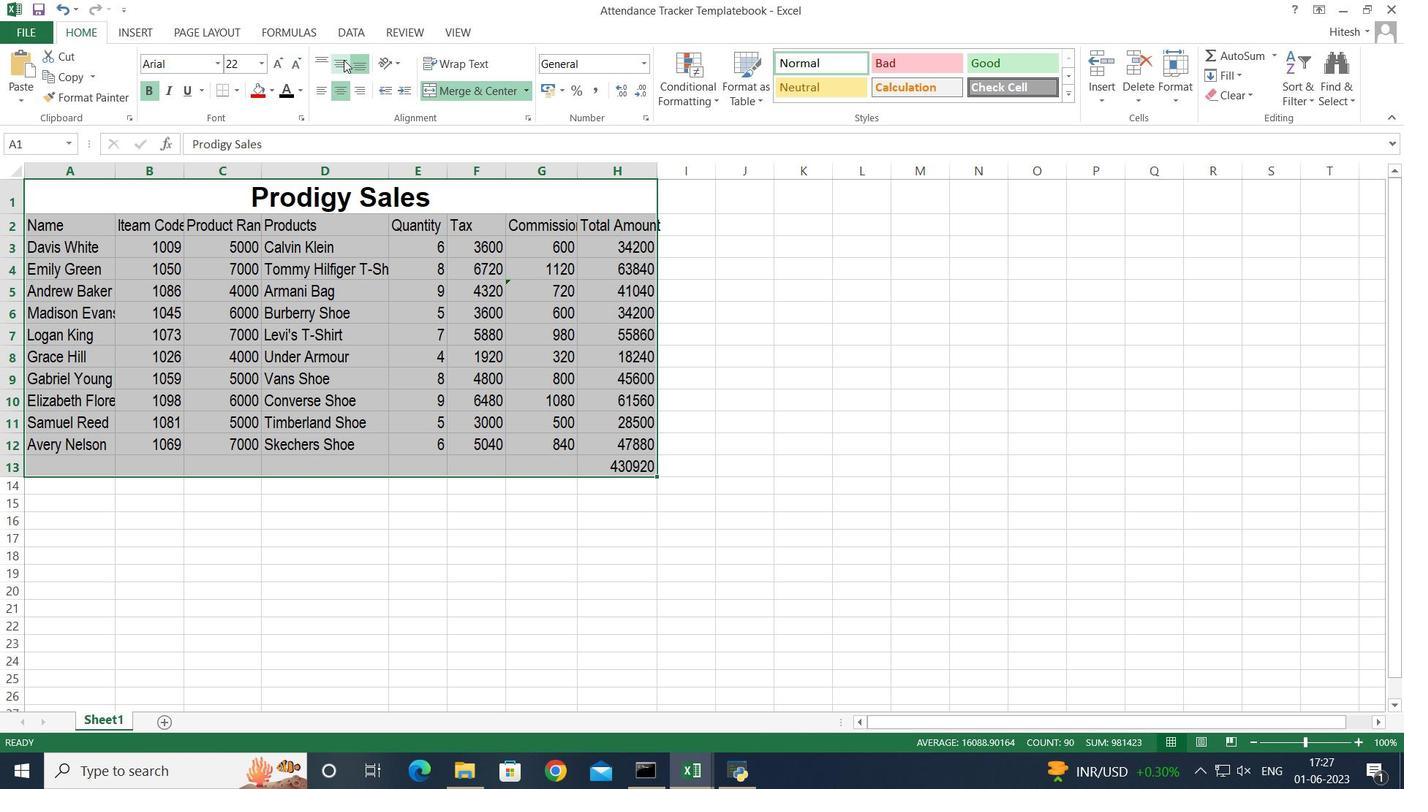 
Action: Mouse pressed left at (343, 59)
Screenshot: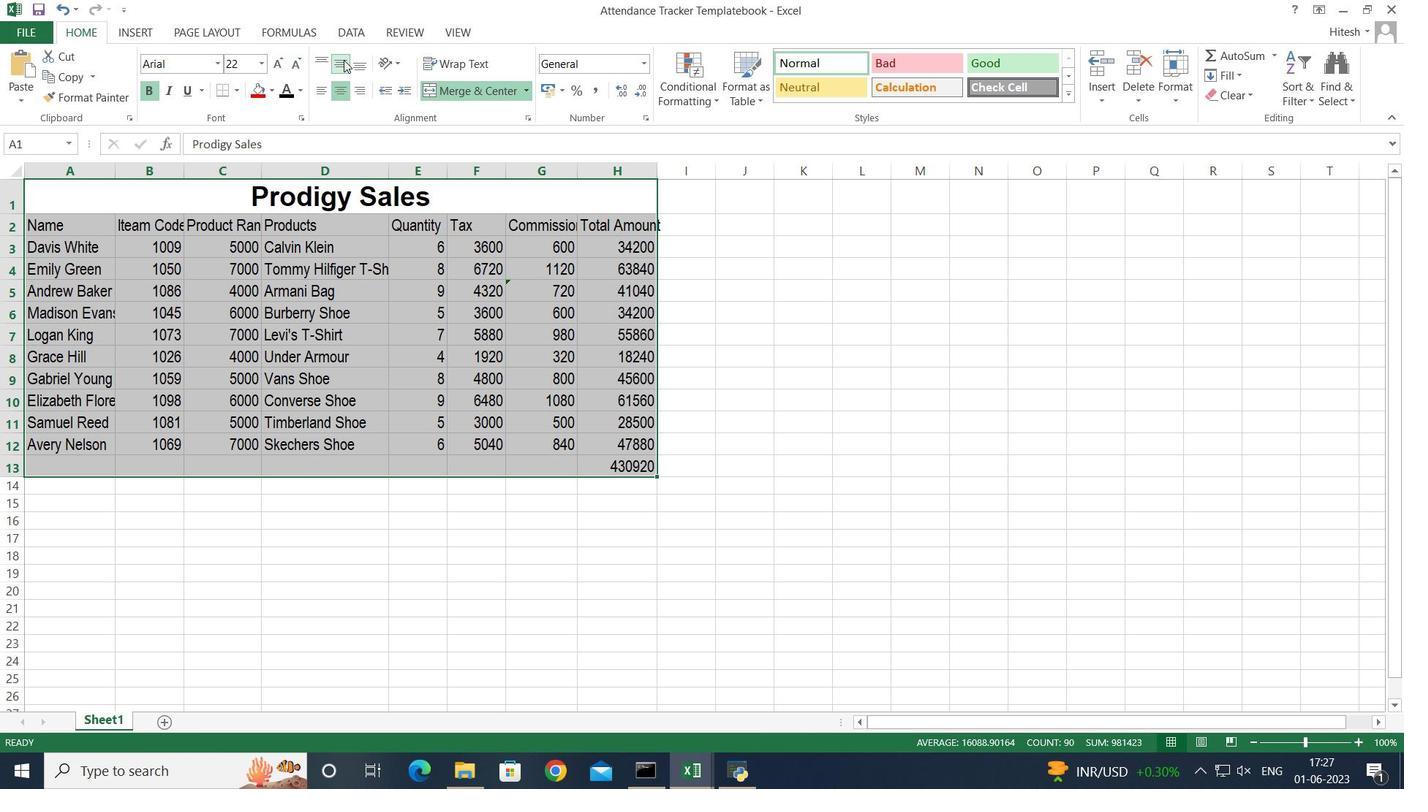 
Action: Mouse pressed left at (343, 59)
Screenshot: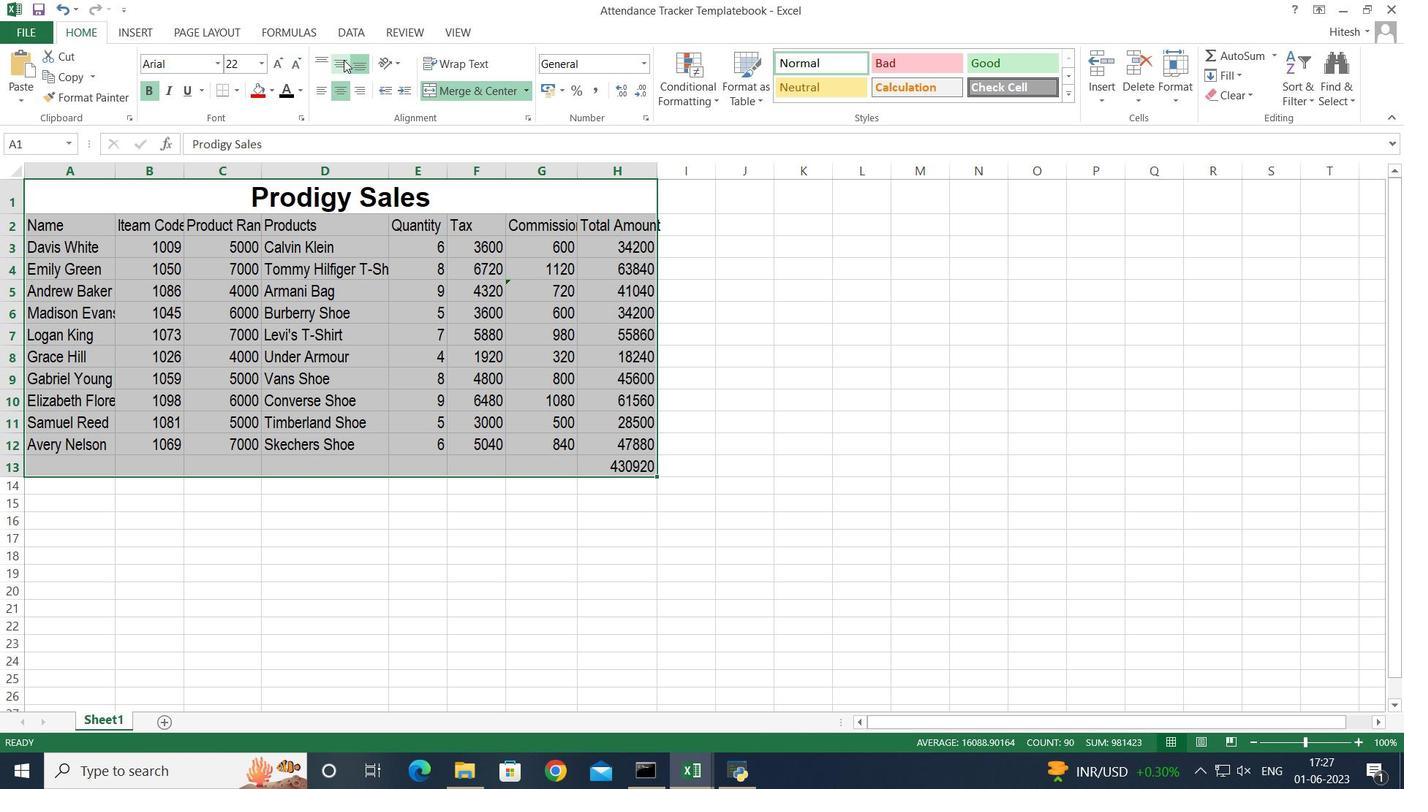 
Action: Mouse pressed left at (343, 59)
Screenshot: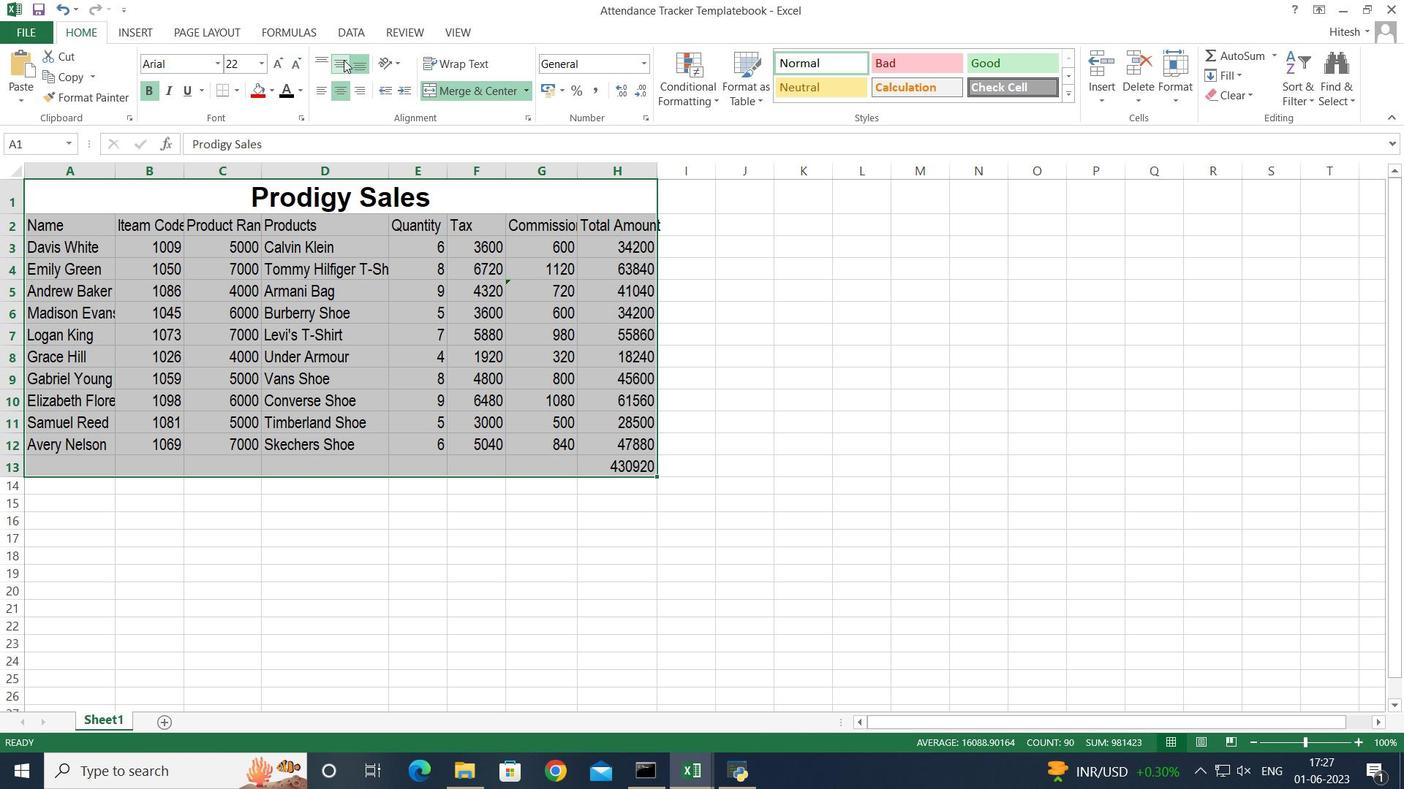 
Action: Mouse moved to (344, 536)
Screenshot: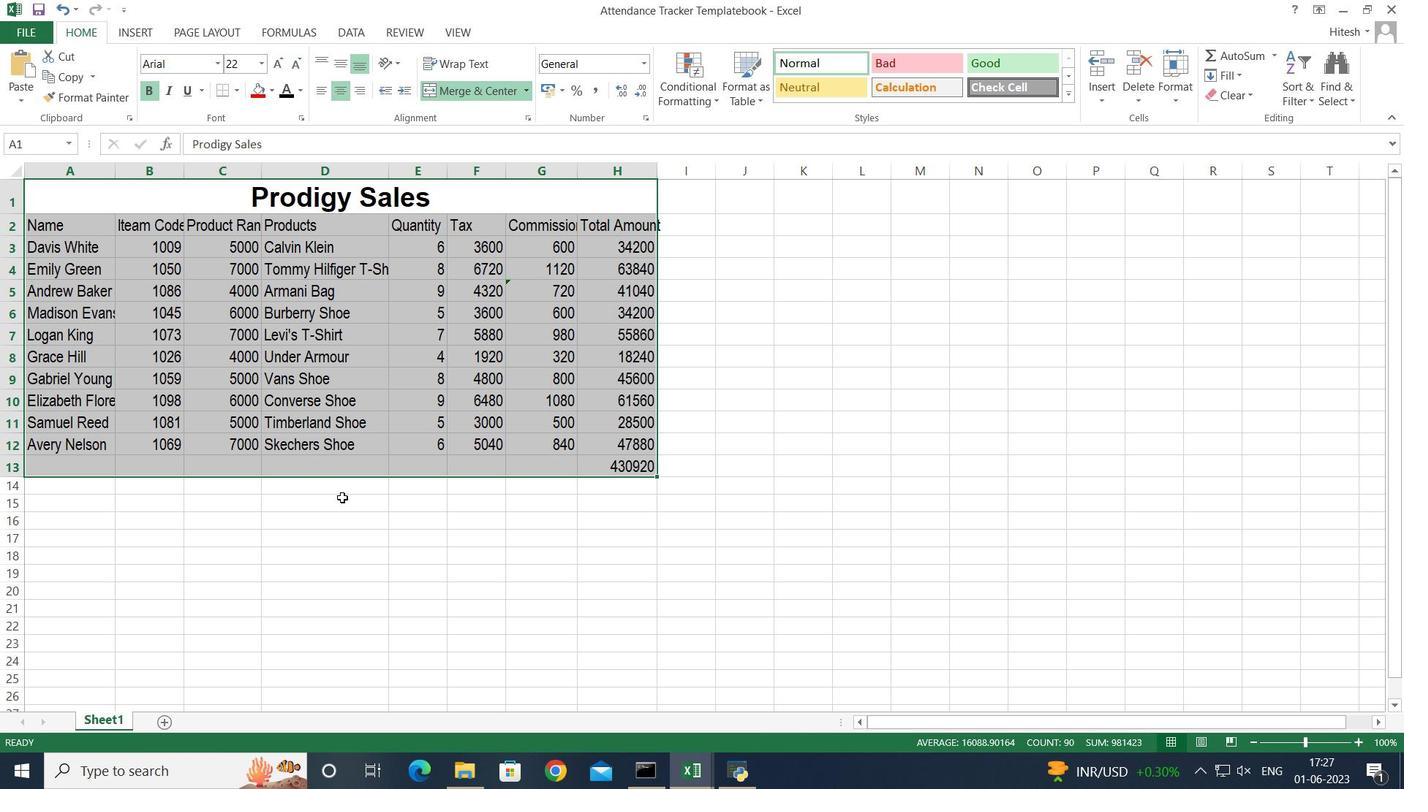 
Action: Mouse pressed left at (344, 536)
Screenshot: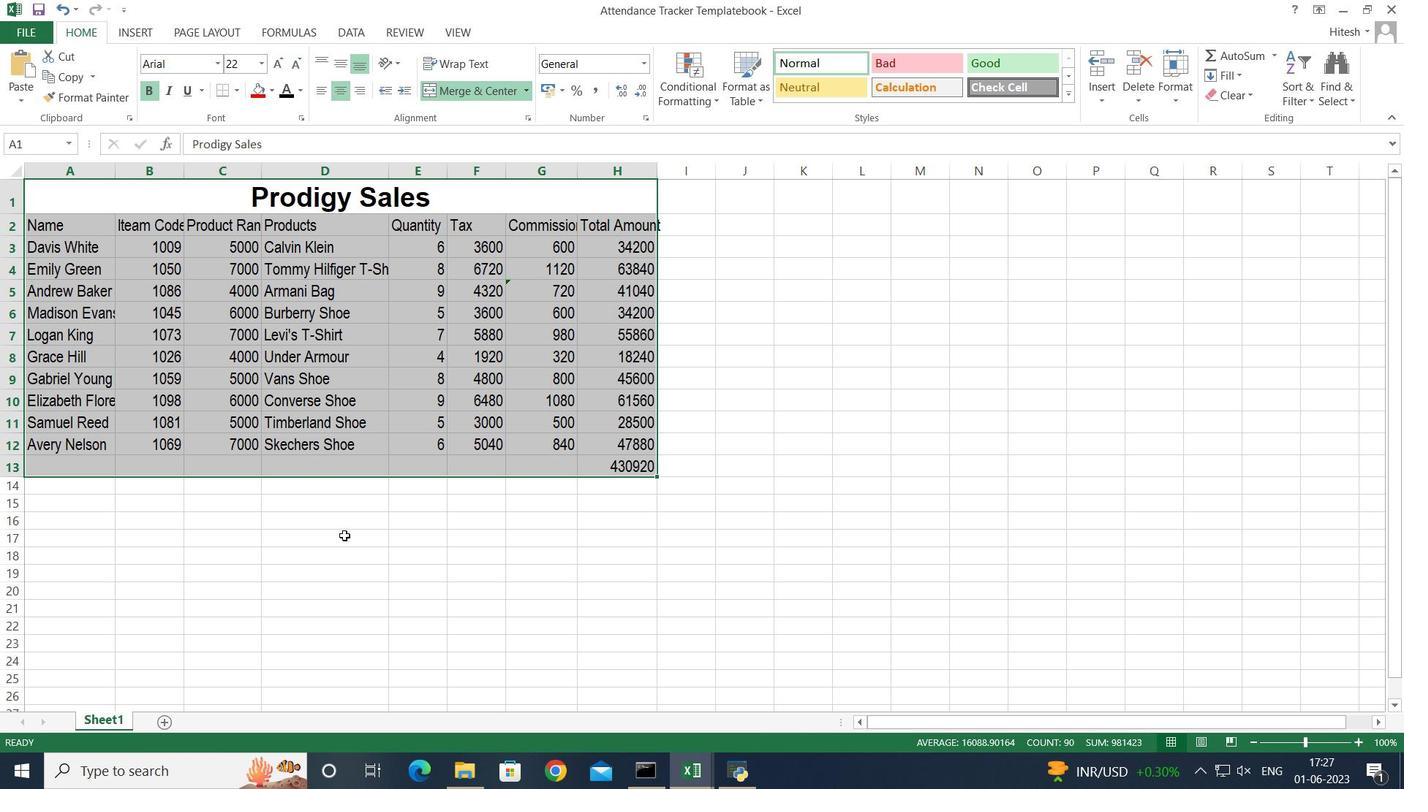 
